Task: Open Card Card0000000055 in Board Board0000000014 in Workspace WS0000000005 in Trello. Add Member Mailaustralia7@gmail.com to Card Card0000000055 in Board Board0000000014 in Workspace WS0000000005 in Trello. Add Orange Label titled Label0000000055 to Card Card0000000055 in Board Board0000000014 in Workspace WS0000000005 in Trello. Add Checklist CL0000000055 to Card Card0000000055 in Board Board0000000014 in Workspace WS0000000005 in Trello. Add Dates with Start Date as Oct 01 2023 and Due Date as Oct 31 2023 to Card Card0000000055 in Board Board0000000014 in Workspace WS0000000005 in Trello
Action: Mouse moved to (76, 474)
Screenshot: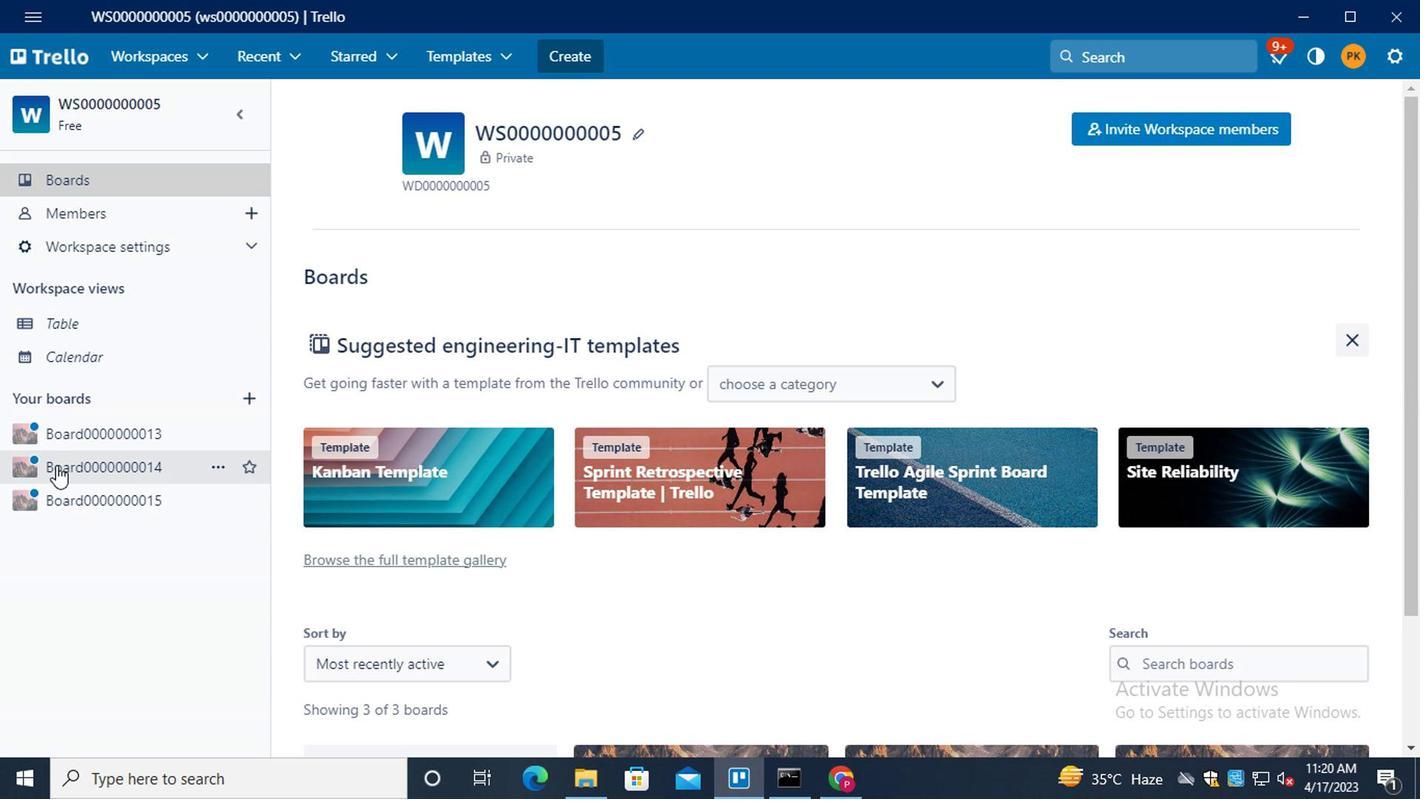 
Action: Mouse pressed left at (76, 474)
Screenshot: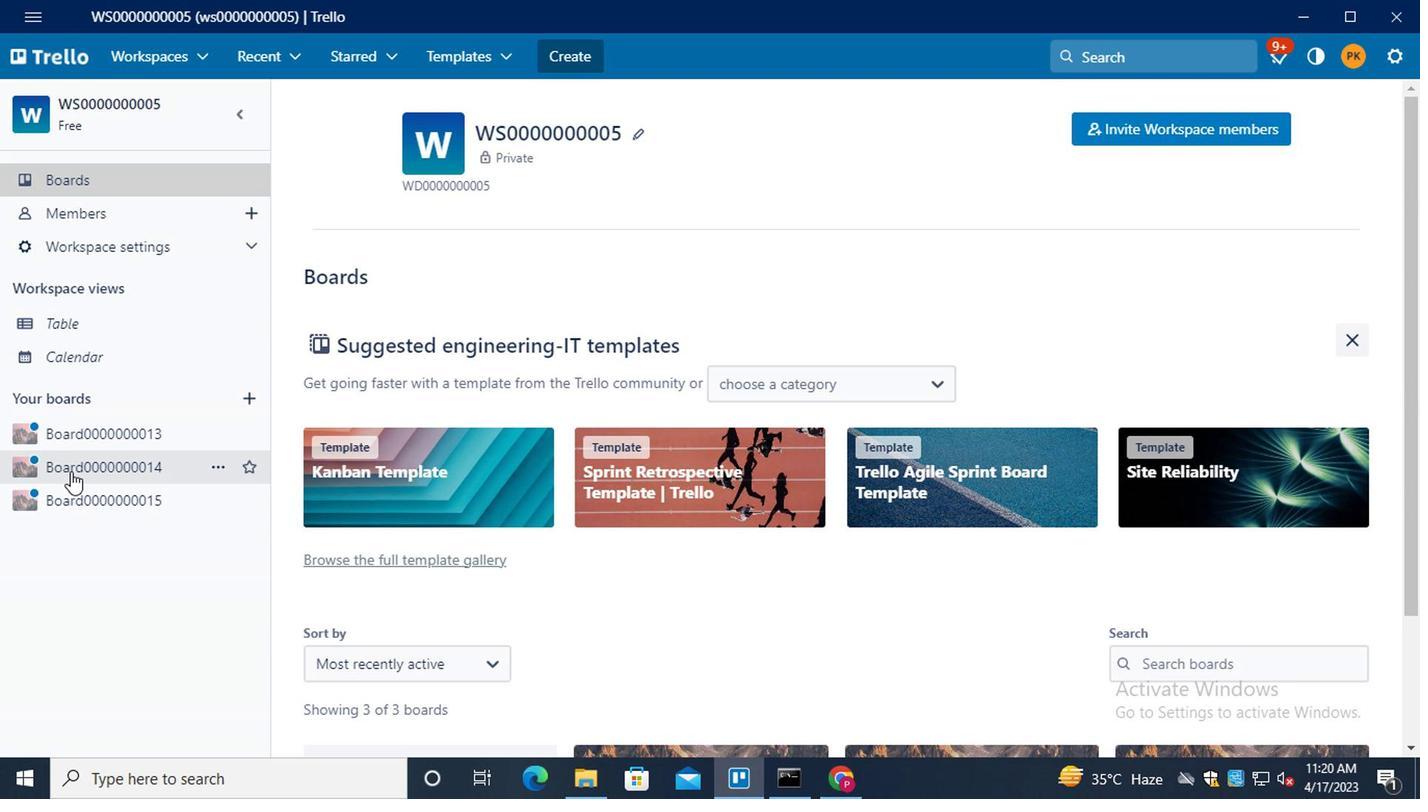 
Action: Mouse moved to (366, 511)
Screenshot: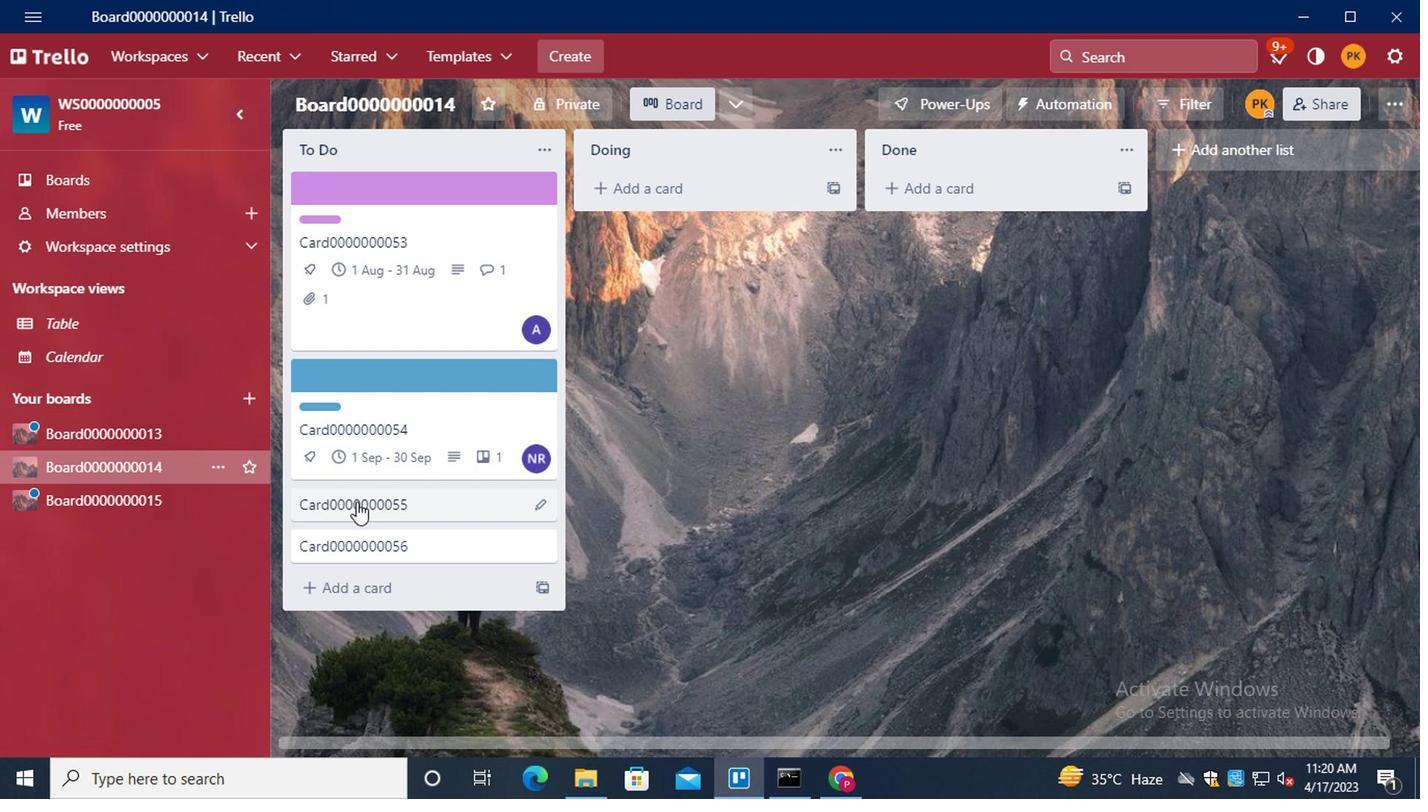 
Action: Mouse pressed left at (366, 511)
Screenshot: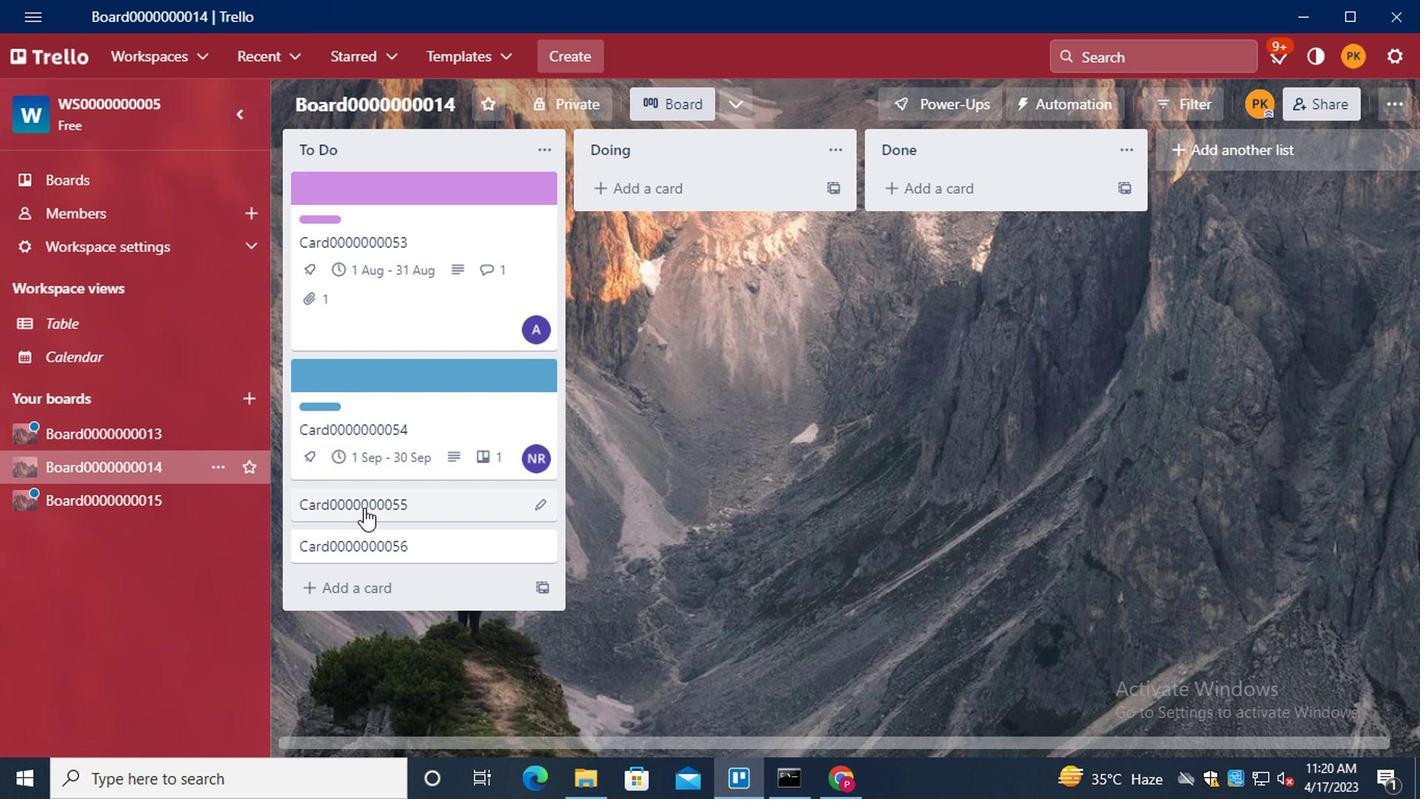 
Action: Mouse moved to (987, 201)
Screenshot: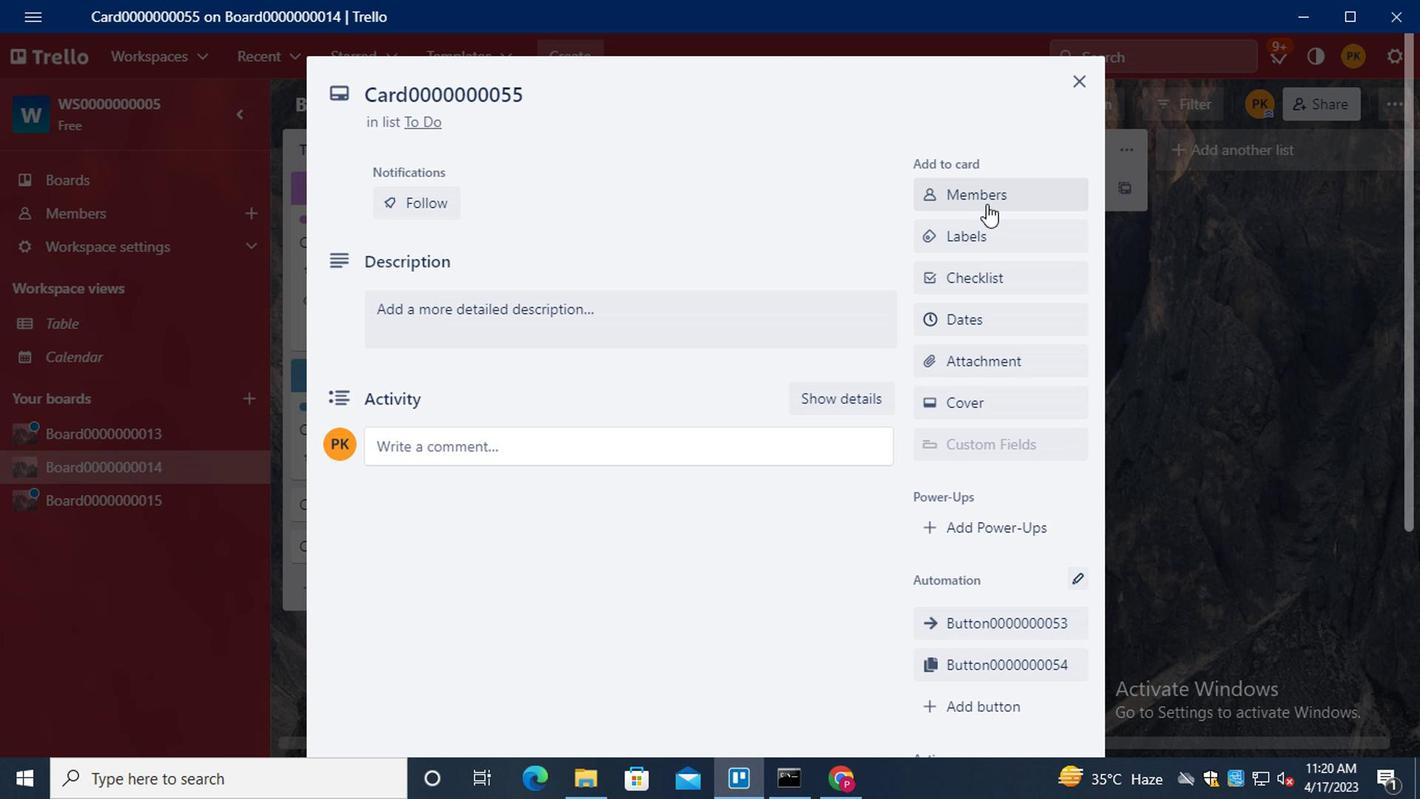 
Action: Mouse pressed left at (987, 201)
Screenshot: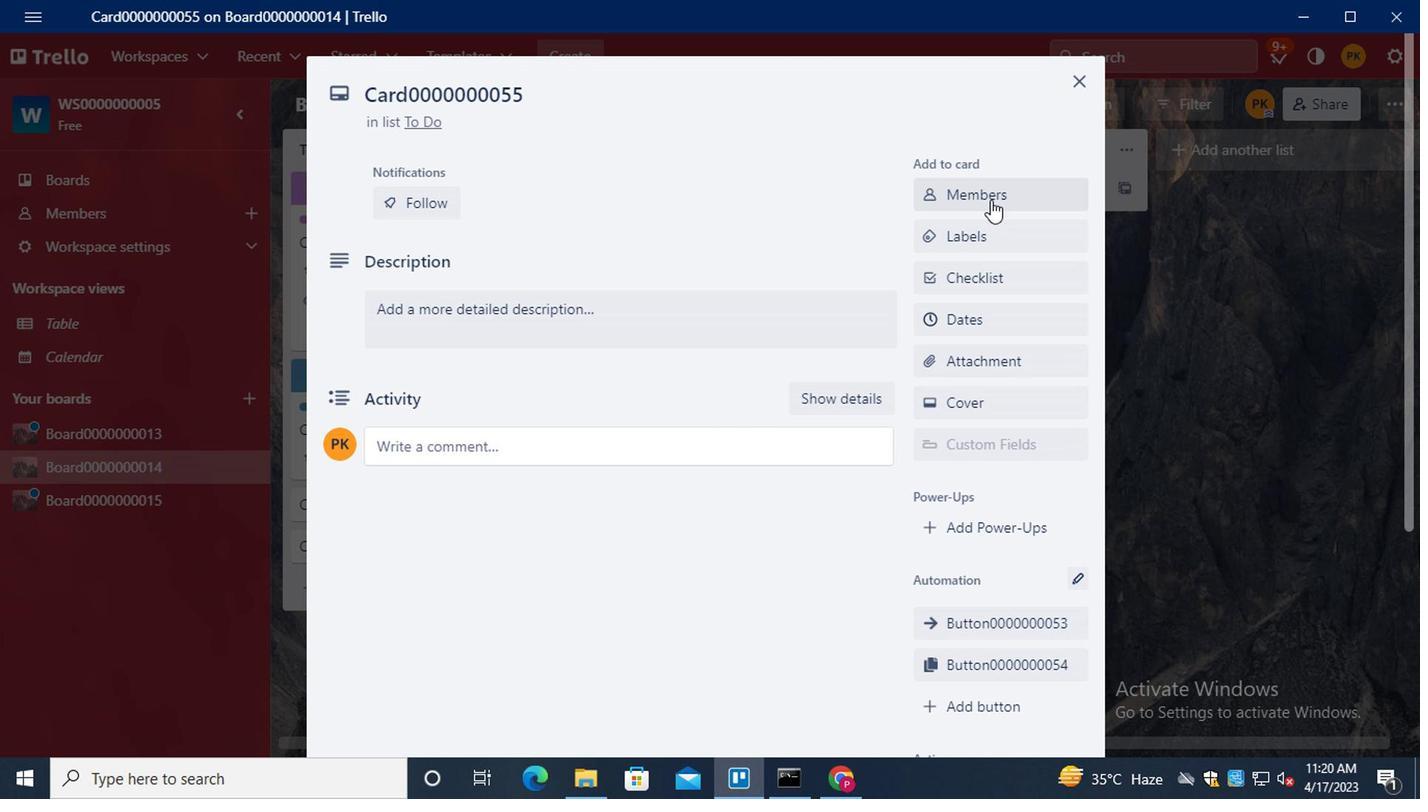 
Action: Mouse moved to (983, 202)
Screenshot: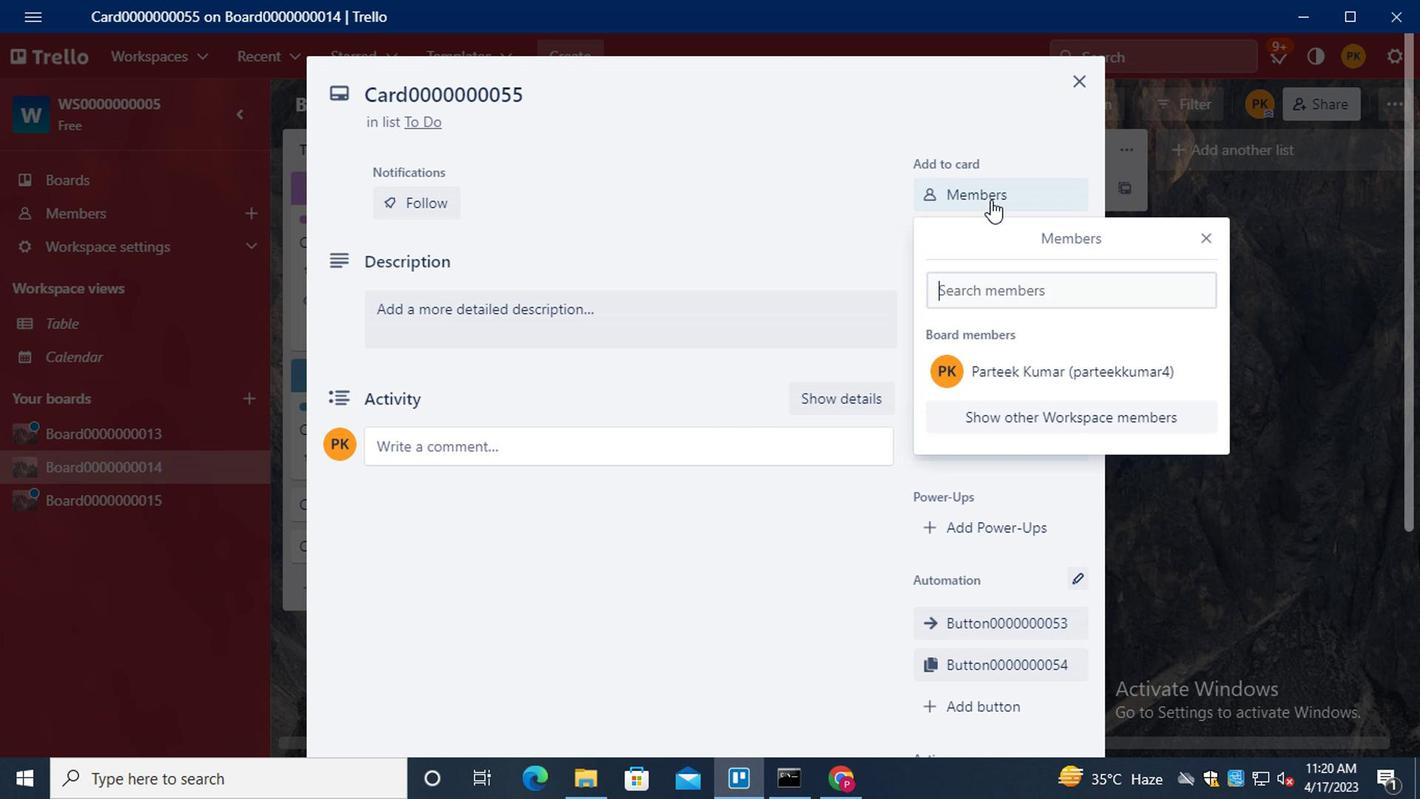 
Action: Key pressed <Key.shift>MAILAUSTRALIA7<Key.shift>@GMAIL.COM
Screenshot: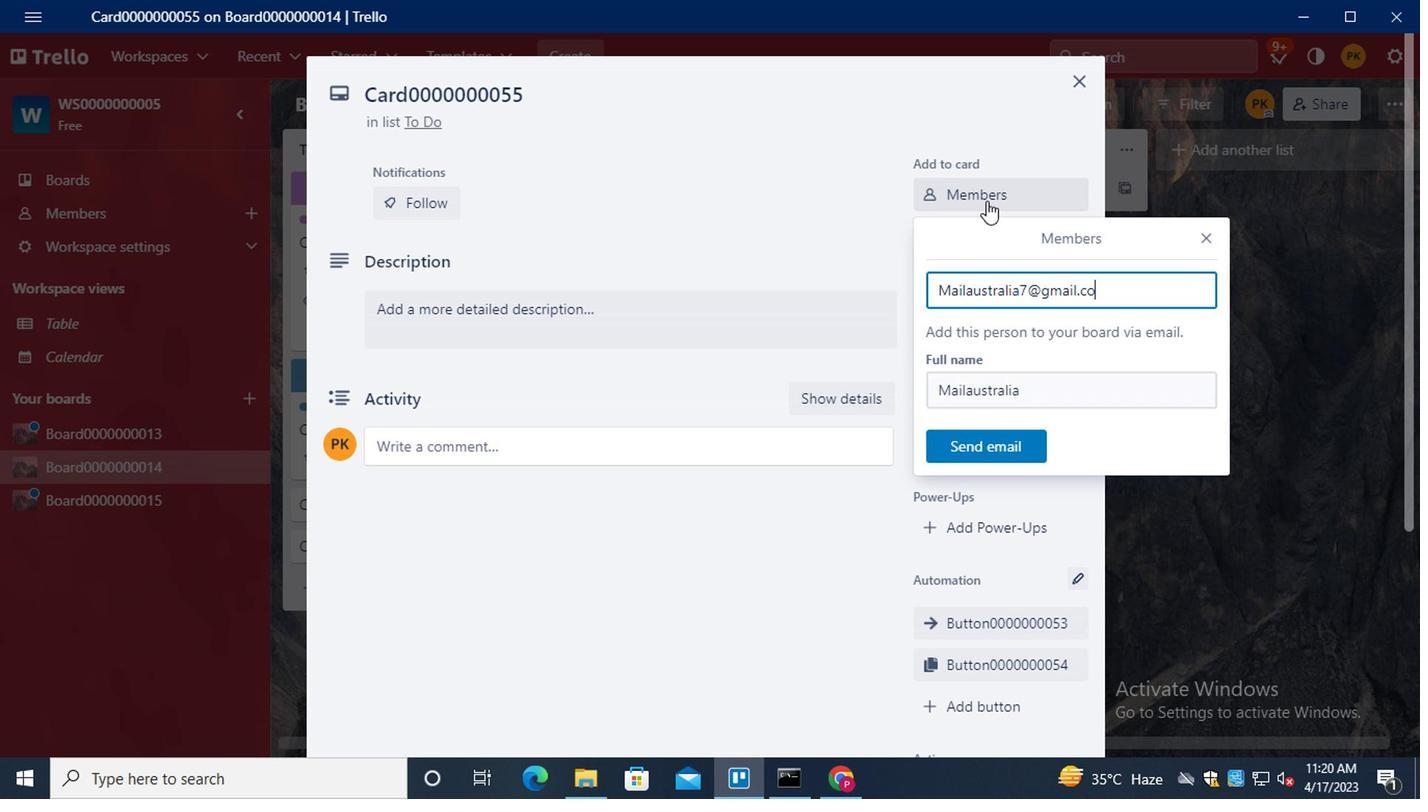 
Action: Mouse moved to (991, 454)
Screenshot: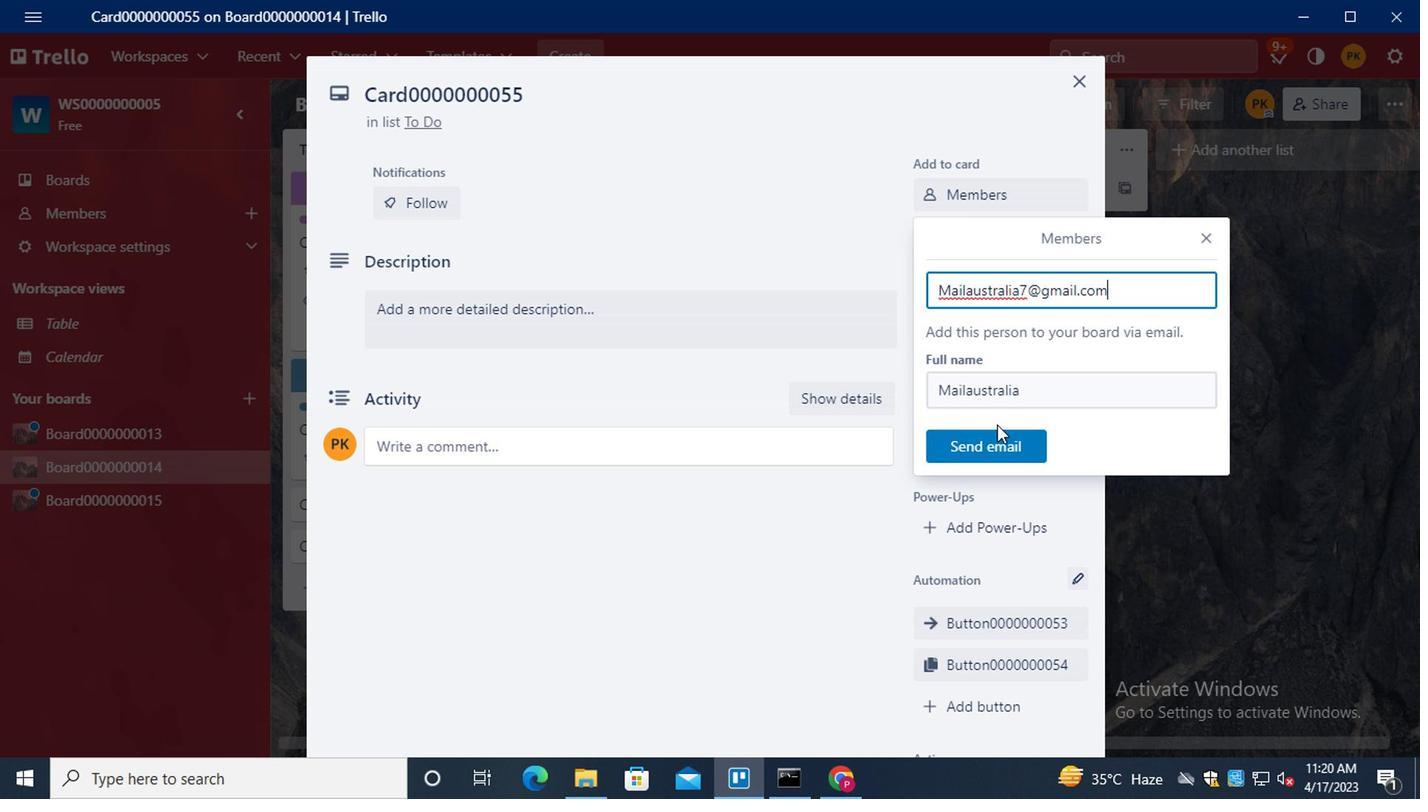 
Action: Mouse pressed left at (991, 454)
Screenshot: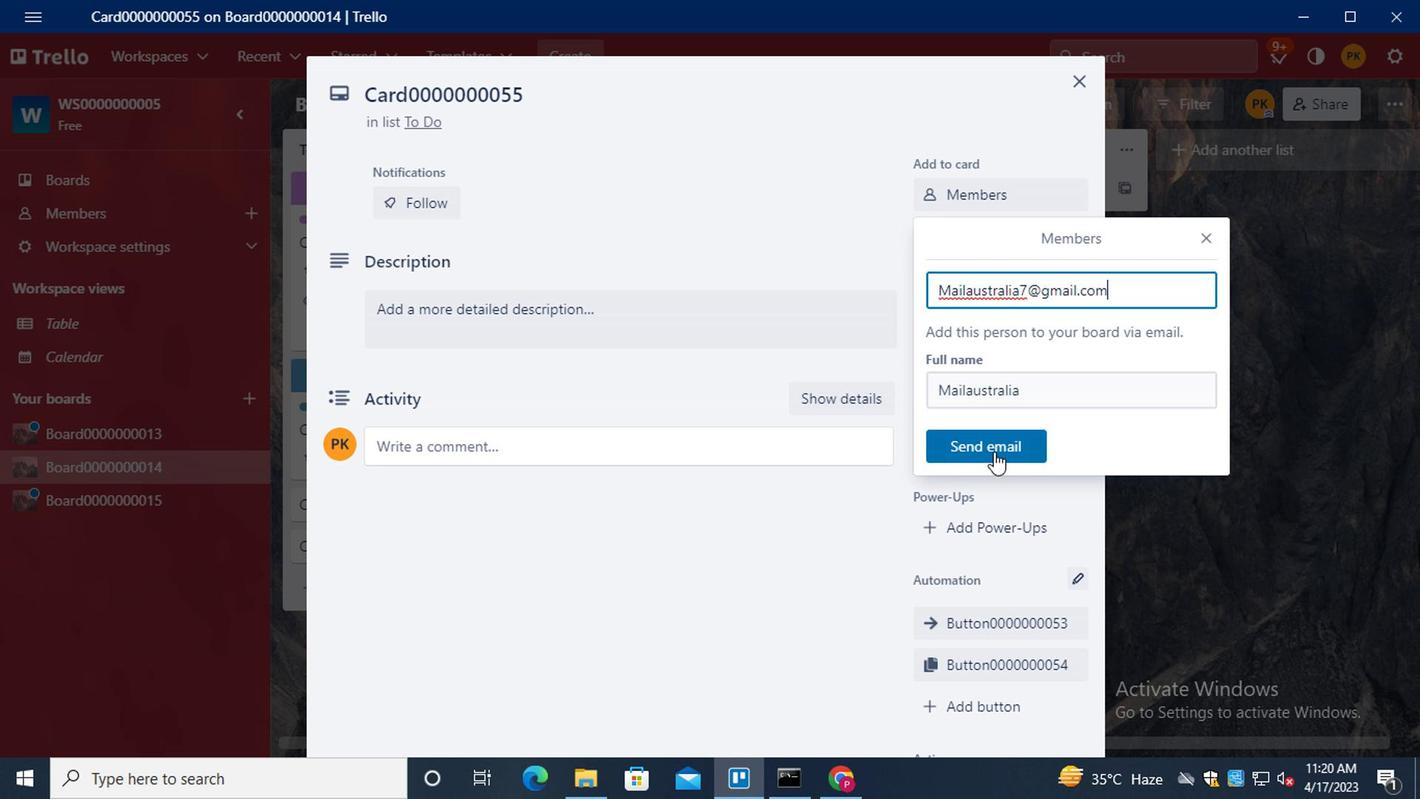 
Action: Mouse moved to (1012, 248)
Screenshot: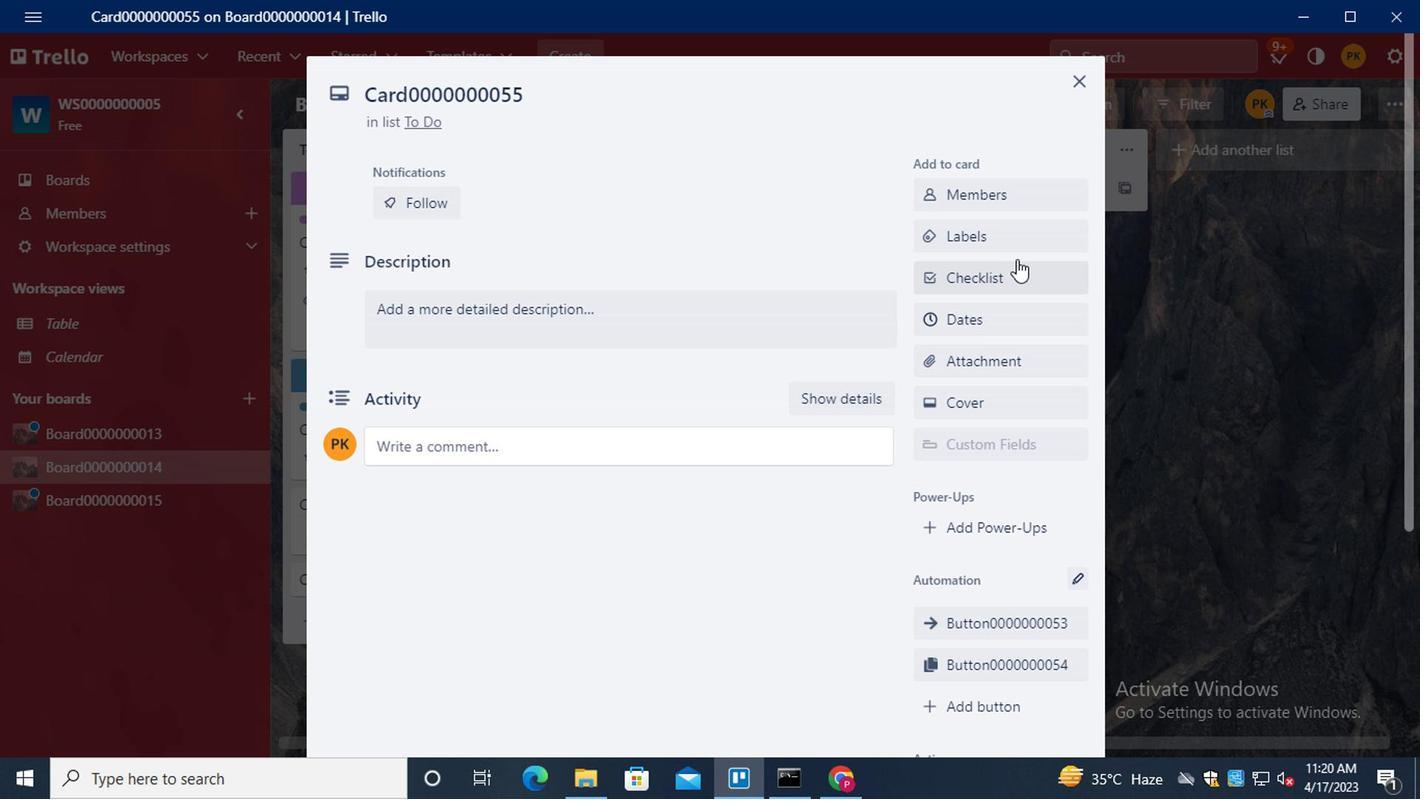 
Action: Mouse pressed left at (1012, 248)
Screenshot: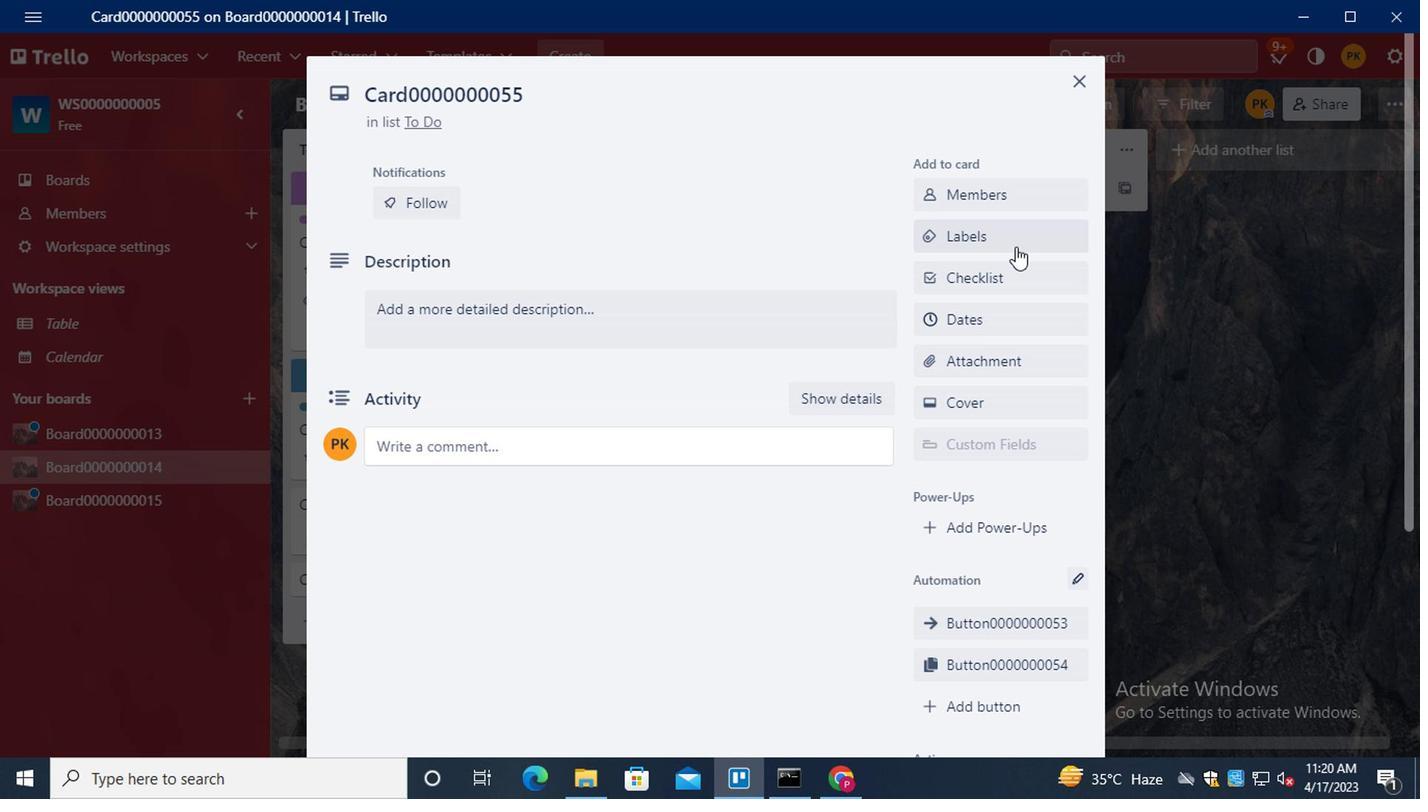 
Action: Mouse moved to (1062, 537)
Screenshot: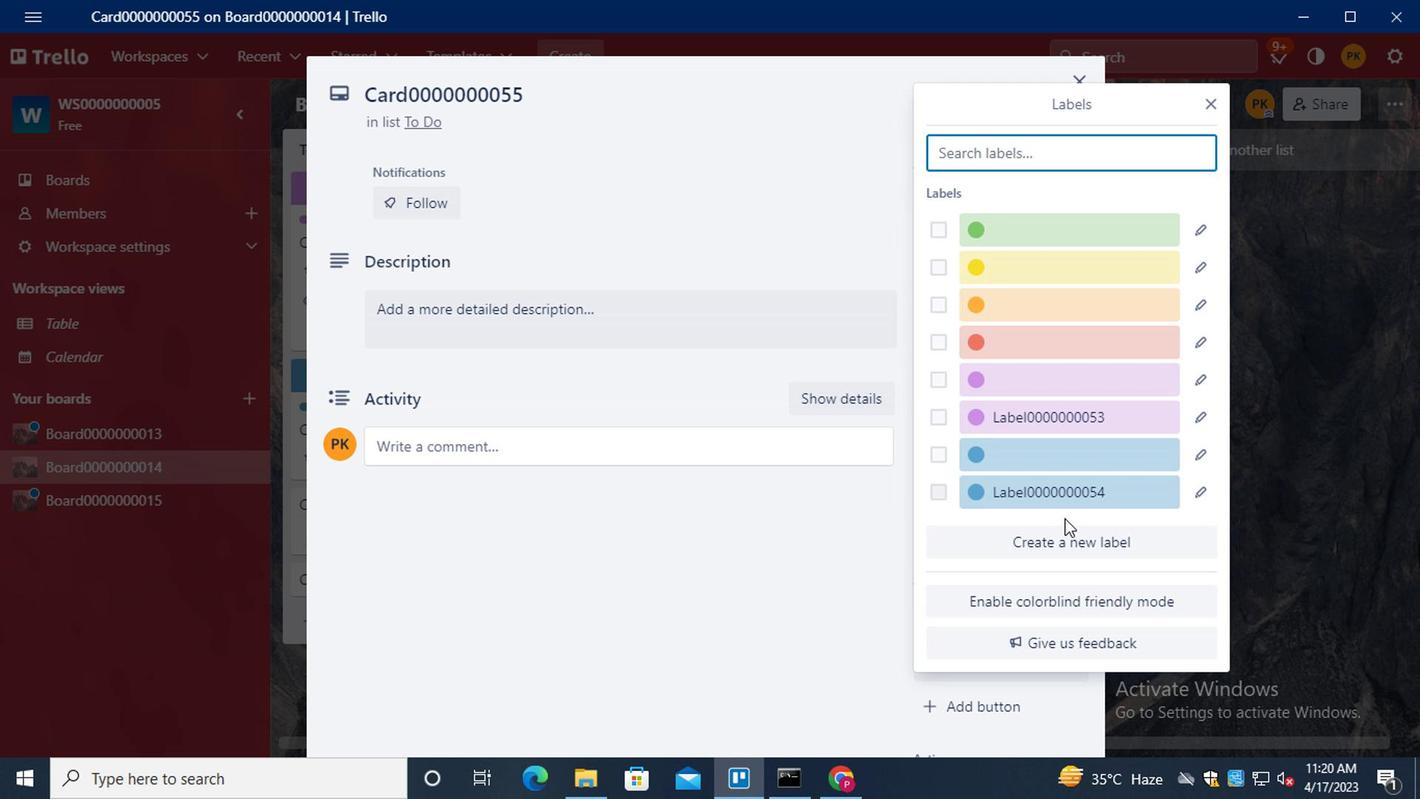
Action: Mouse pressed left at (1062, 537)
Screenshot: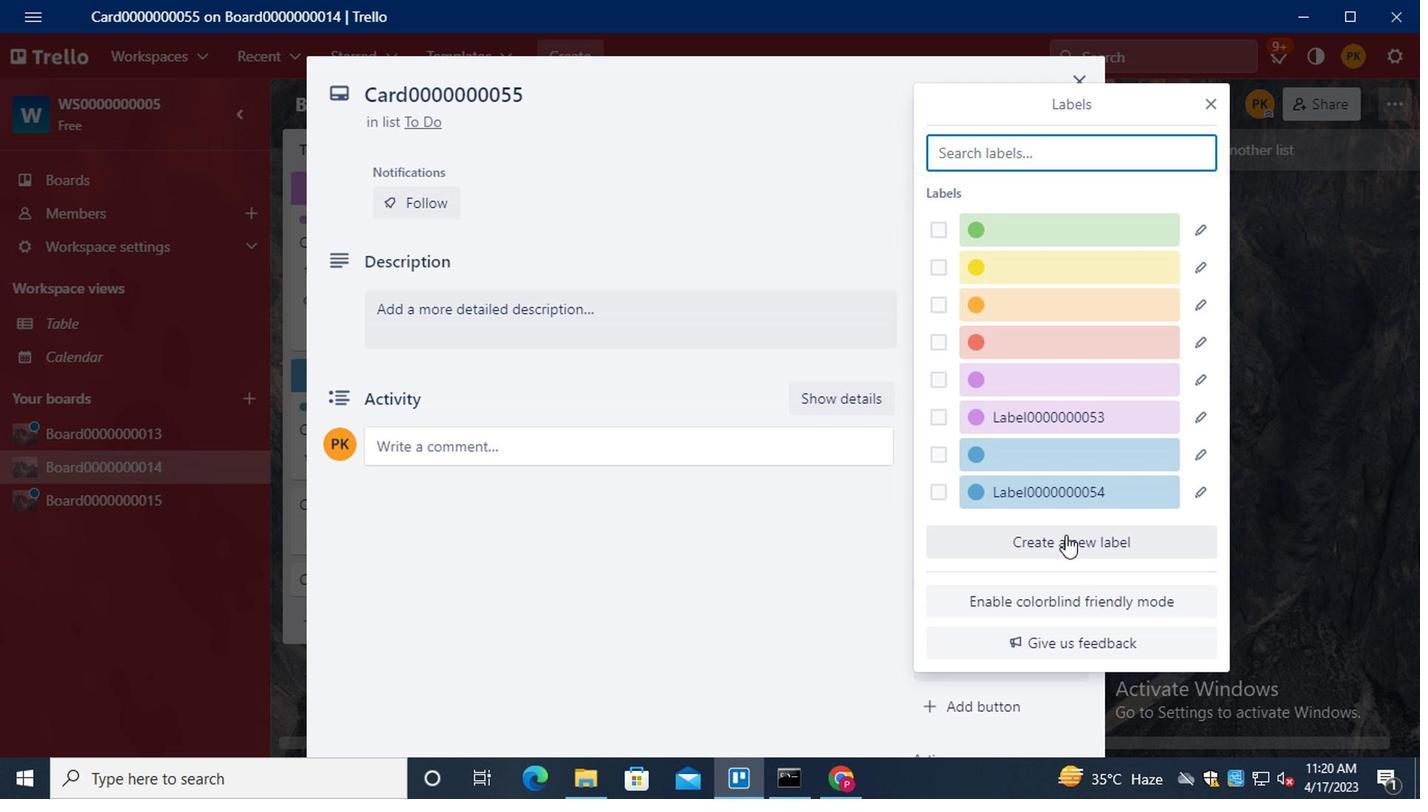
Action: Mouse moved to (1057, 509)
Screenshot: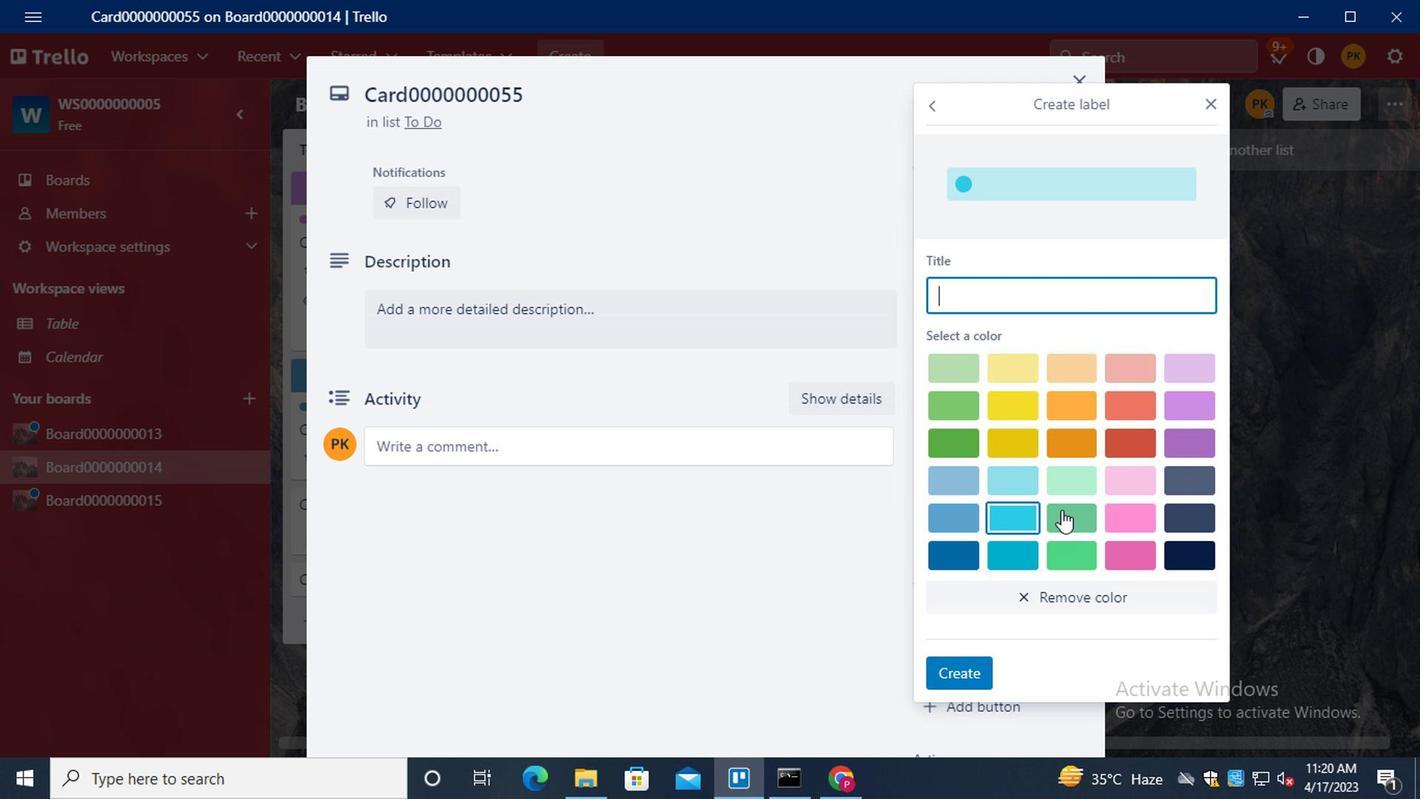 
Action: Key pressed <Key.shift>LABEL0000000055
Screenshot: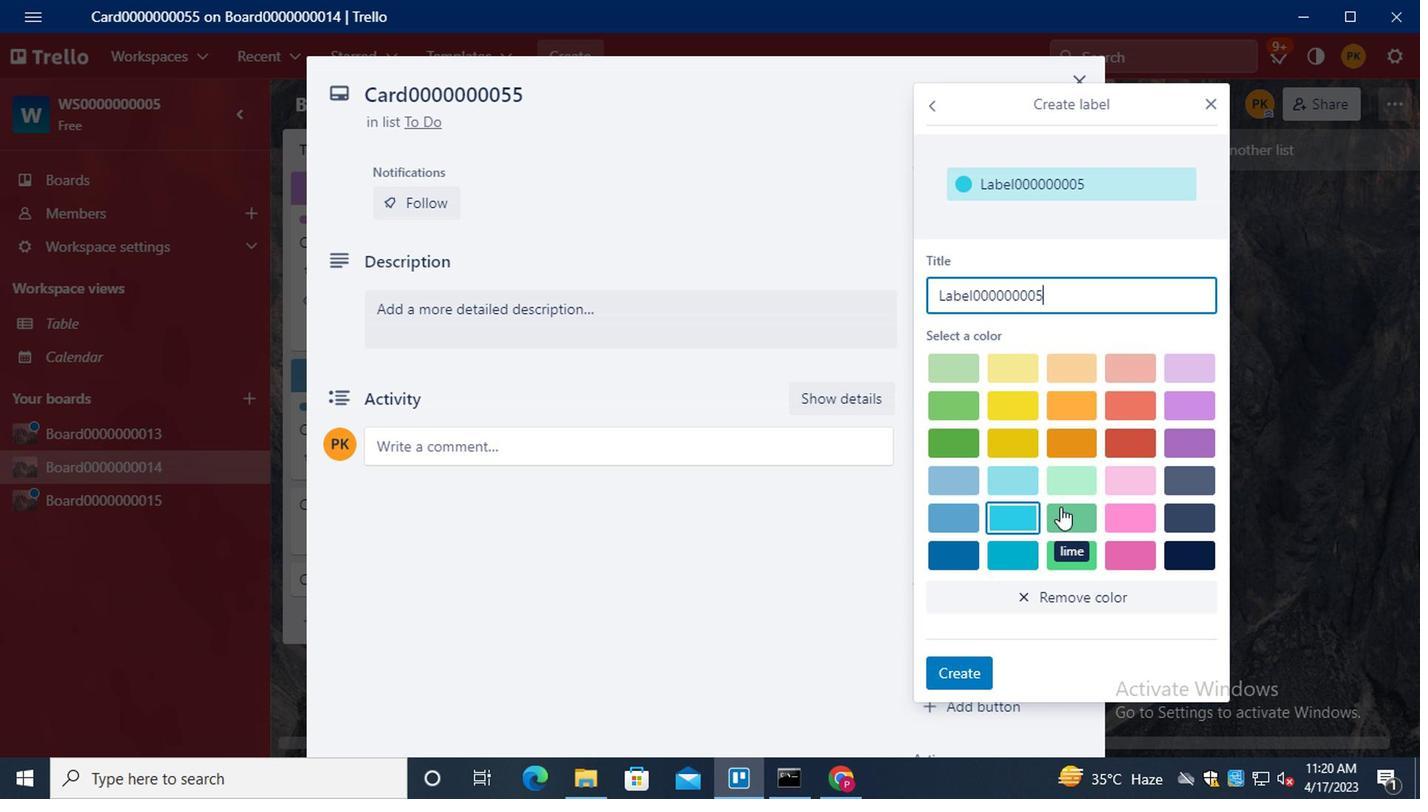 
Action: Mouse moved to (1063, 413)
Screenshot: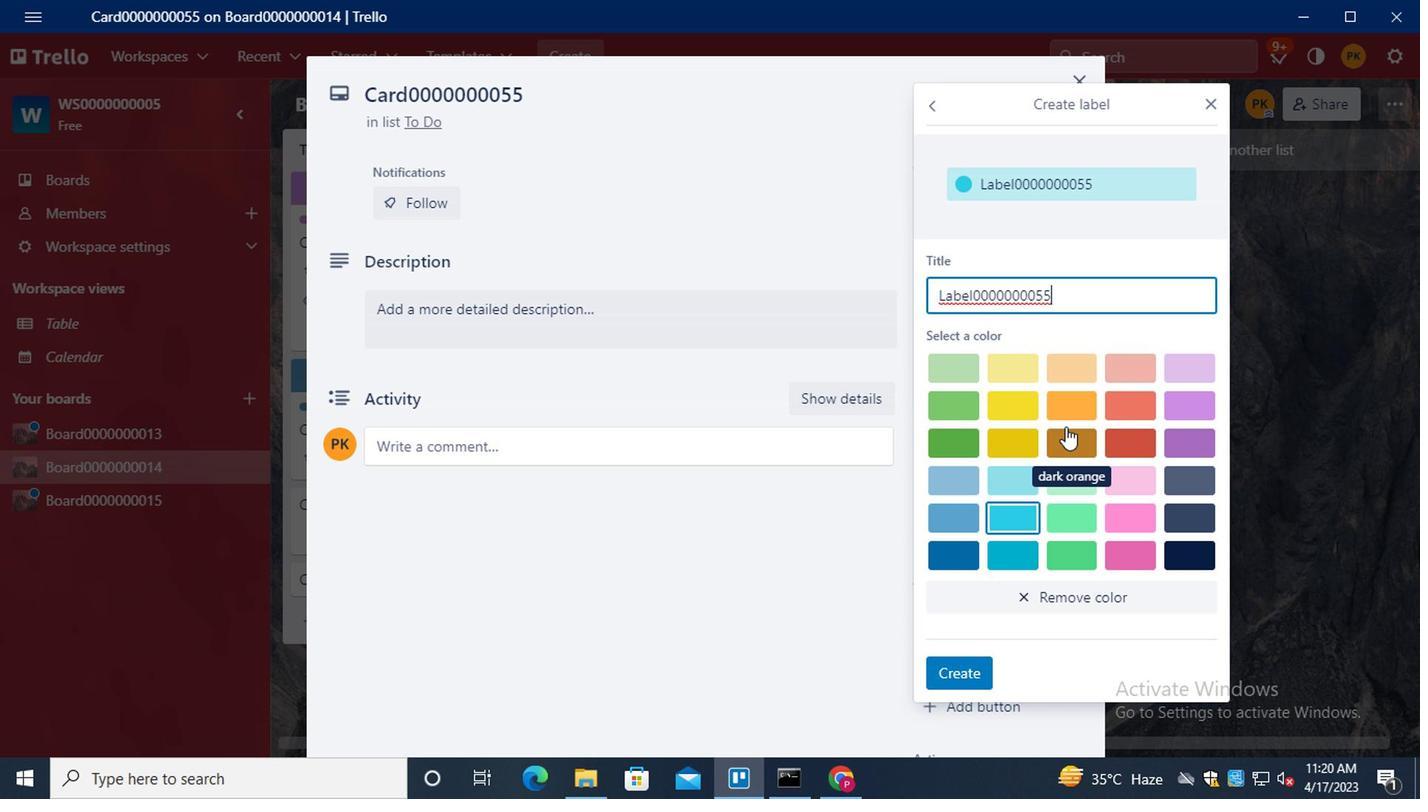
Action: Mouse pressed left at (1063, 413)
Screenshot: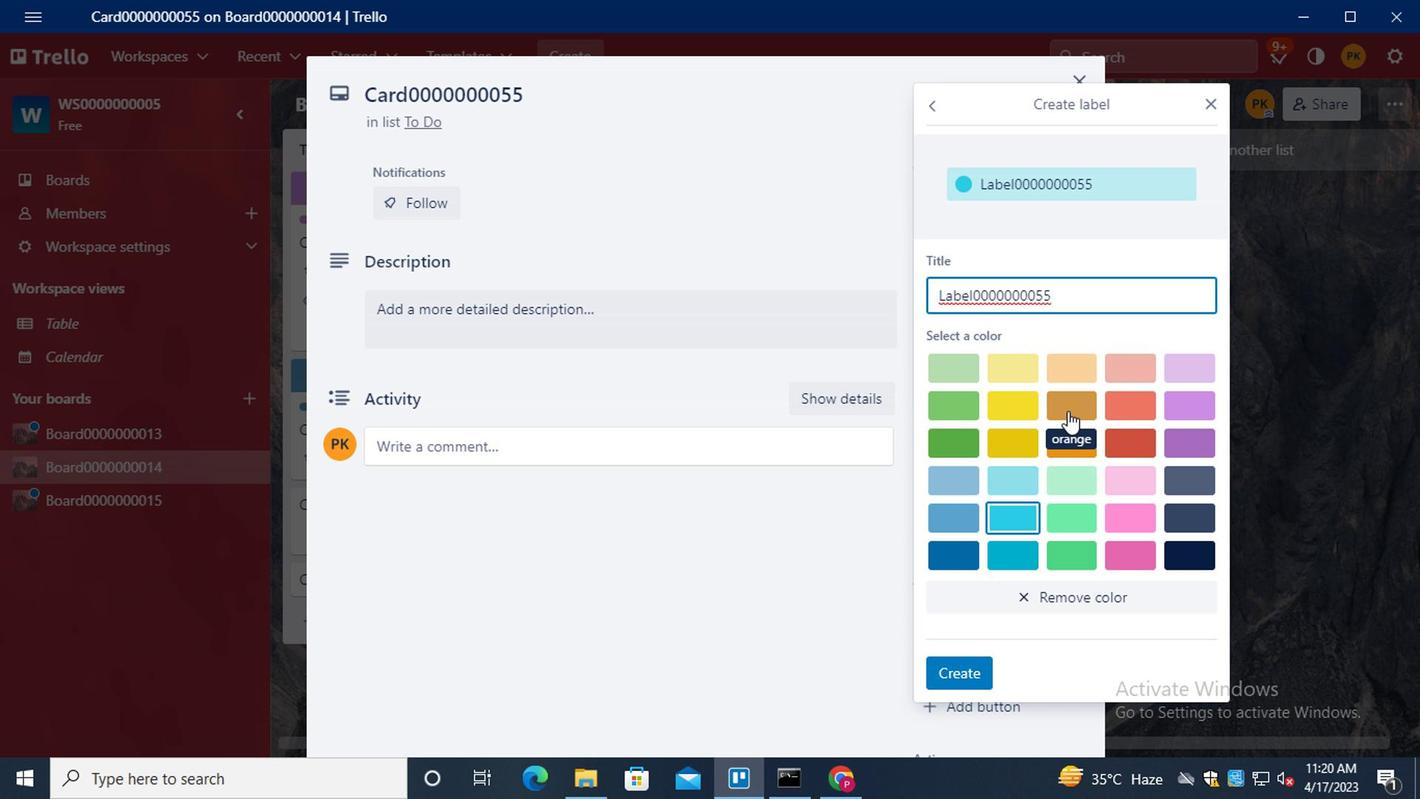 
Action: Mouse moved to (975, 685)
Screenshot: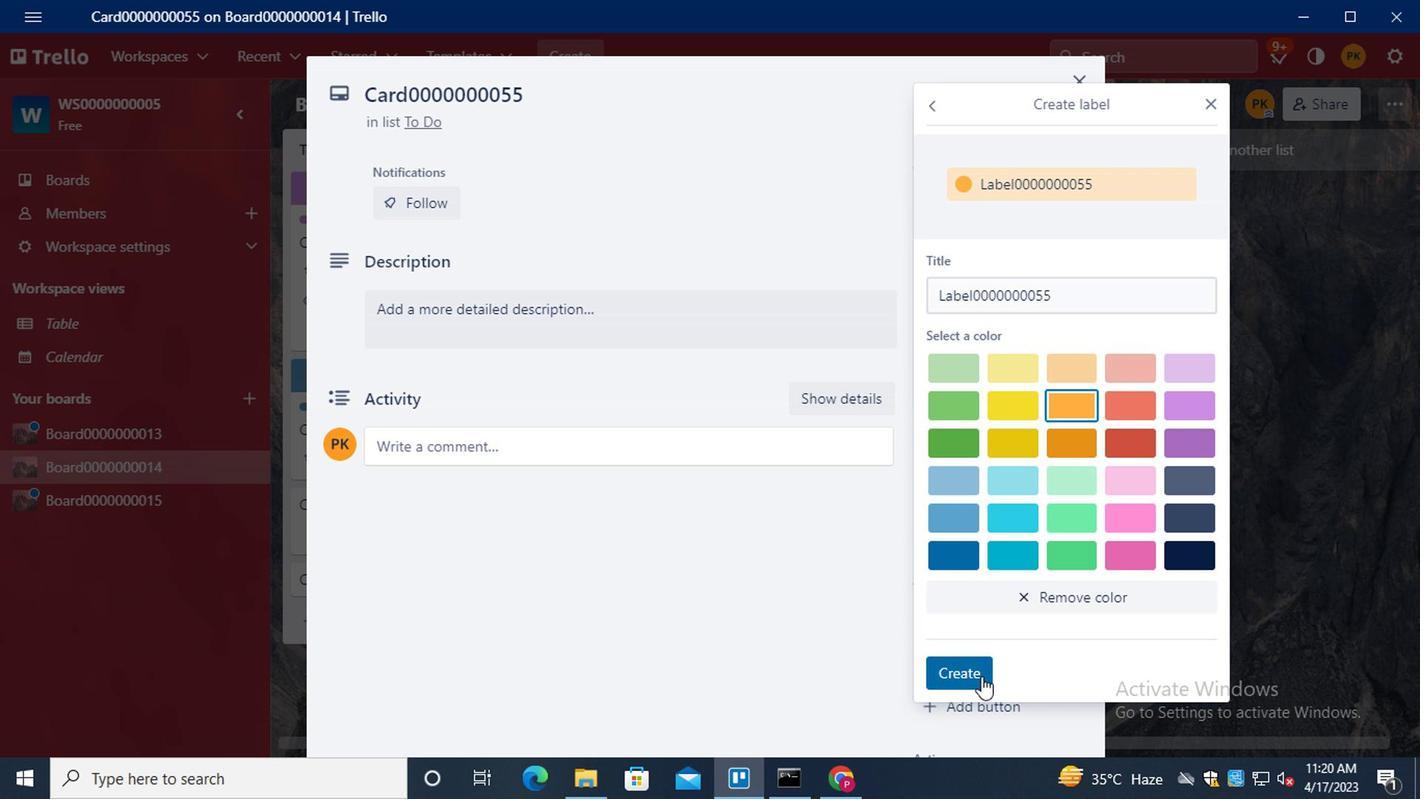 
Action: Mouse pressed left at (975, 685)
Screenshot: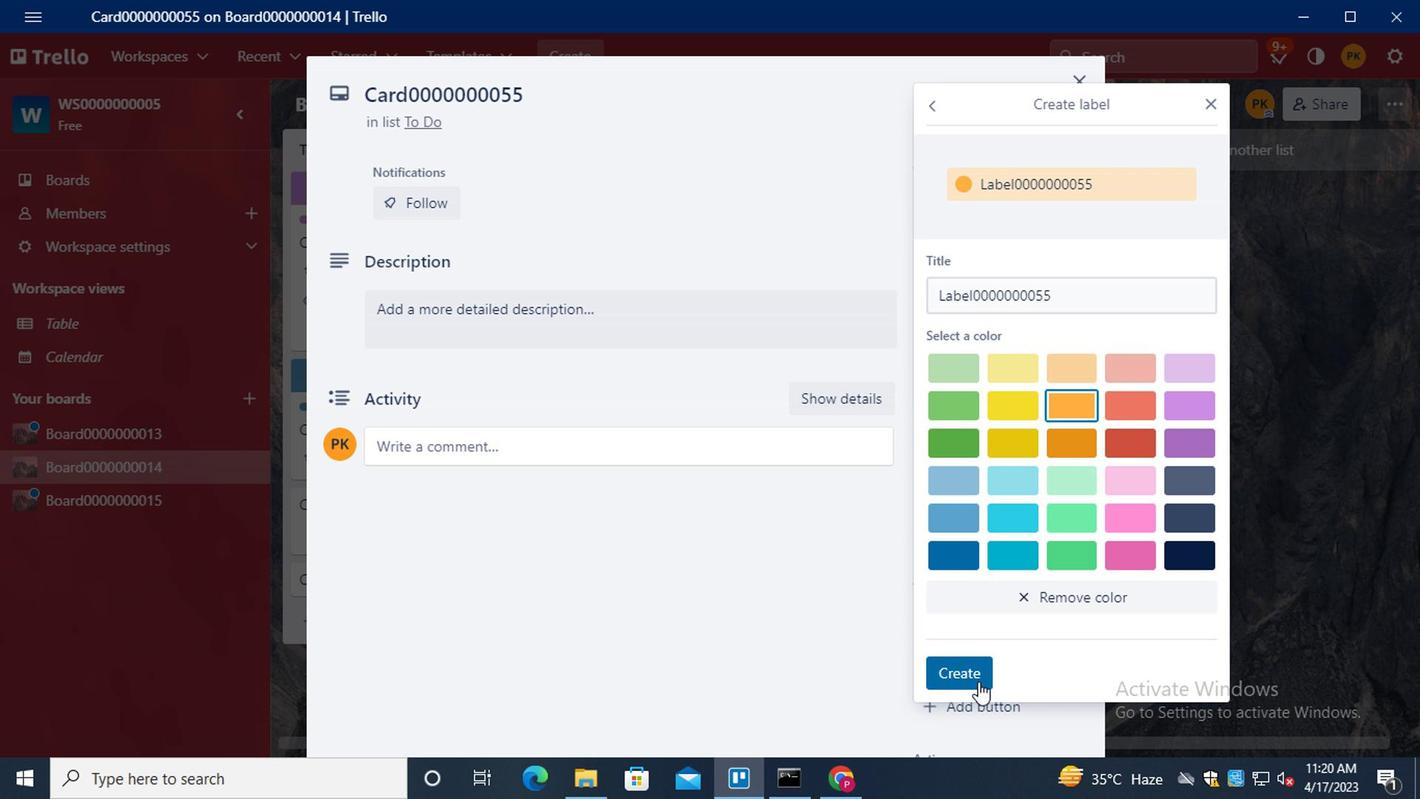 
Action: Mouse moved to (1204, 103)
Screenshot: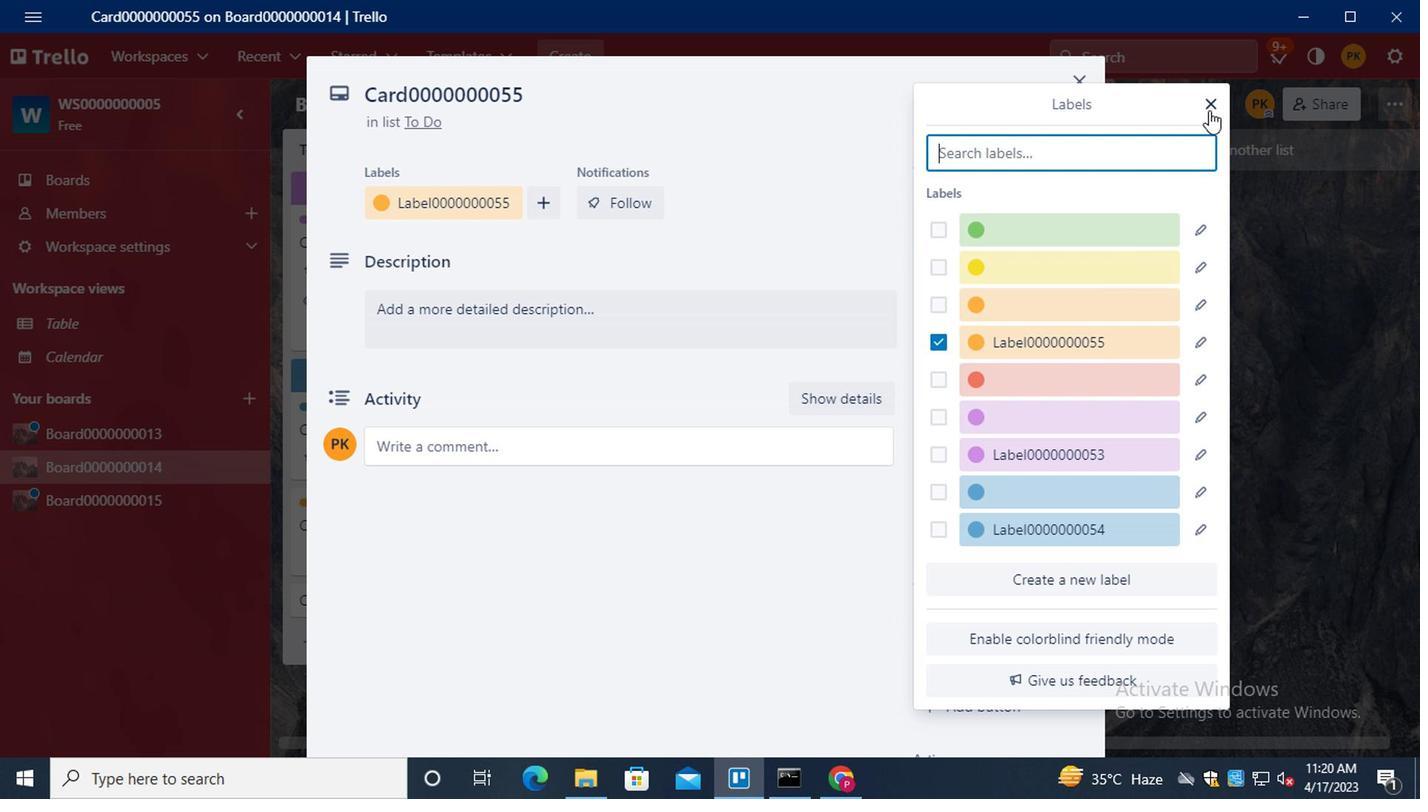 
Action: Mouse pressed left at (1204, 103)
Screenshot: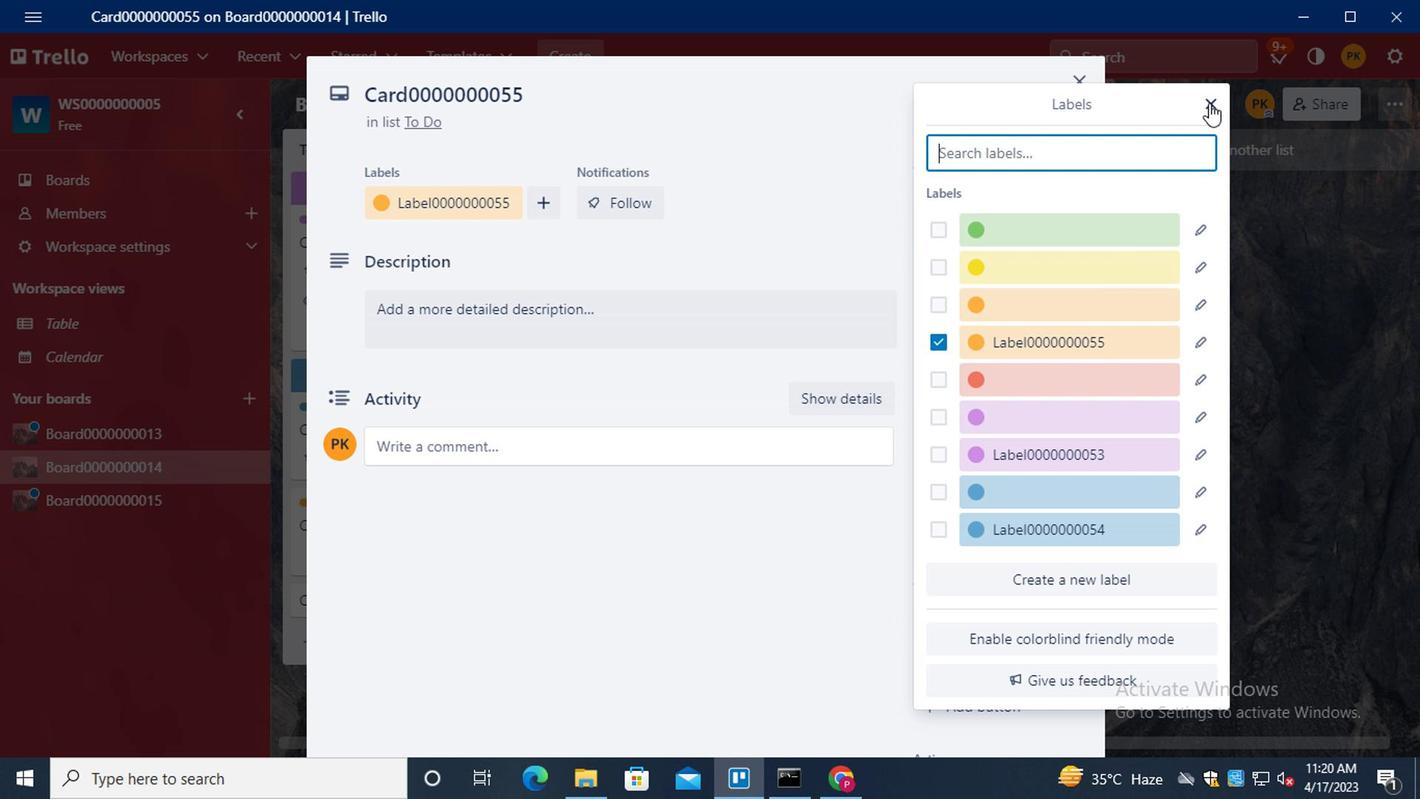 
Action: Mouse moved to (998, 281)
Screenshot: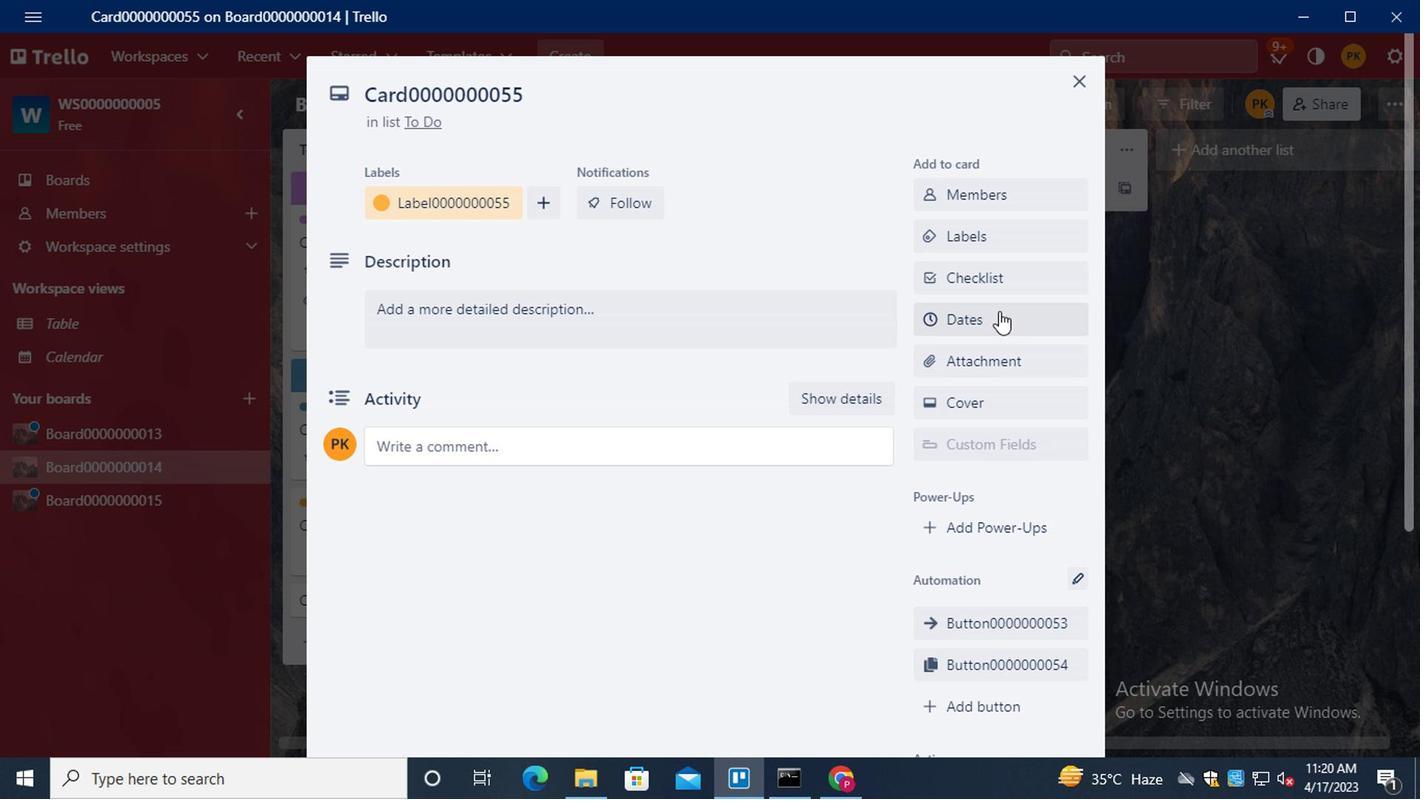 
Action: Mouse pressed left at (998, 281)
Screenshot: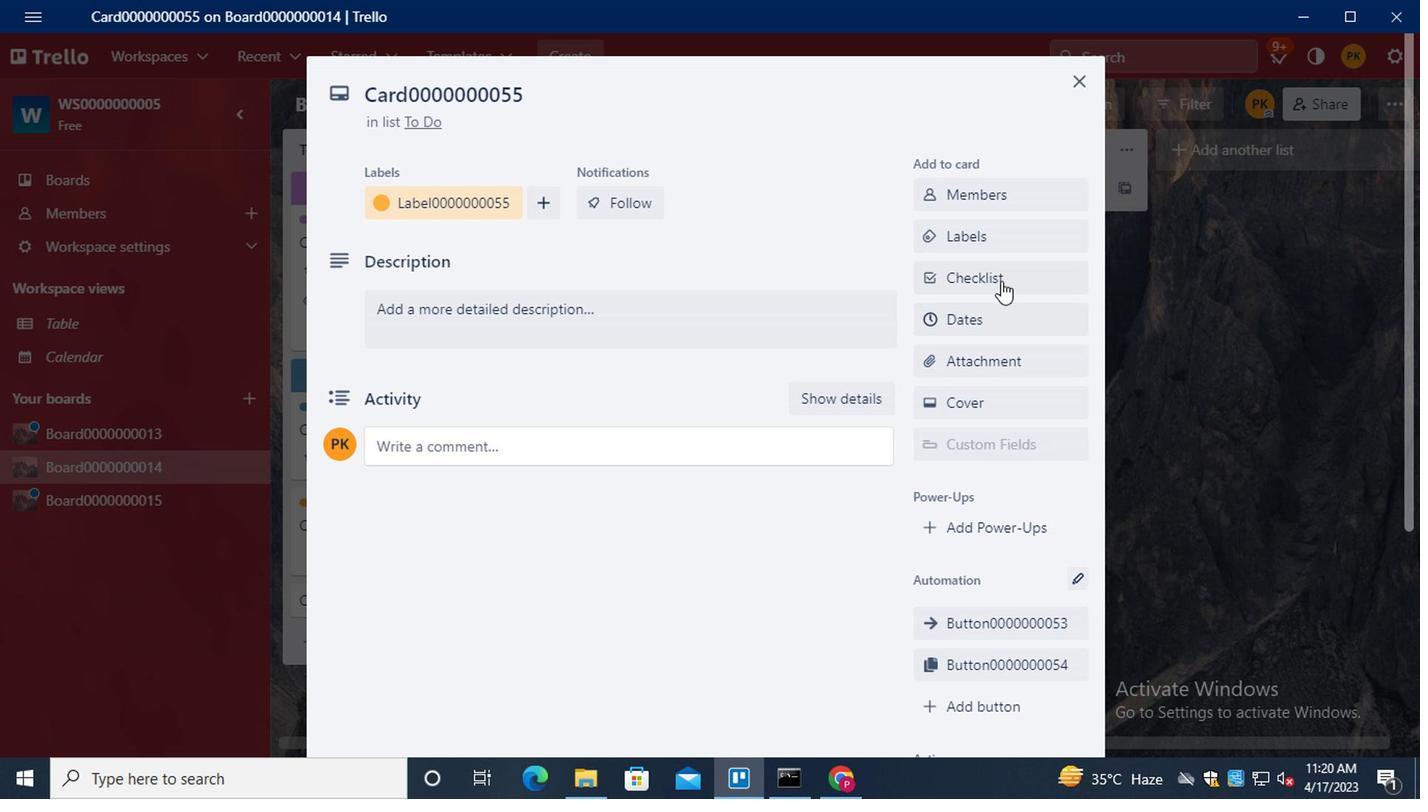 
Action: Key pressed <Key.shift>CL0000000055
Screenshot: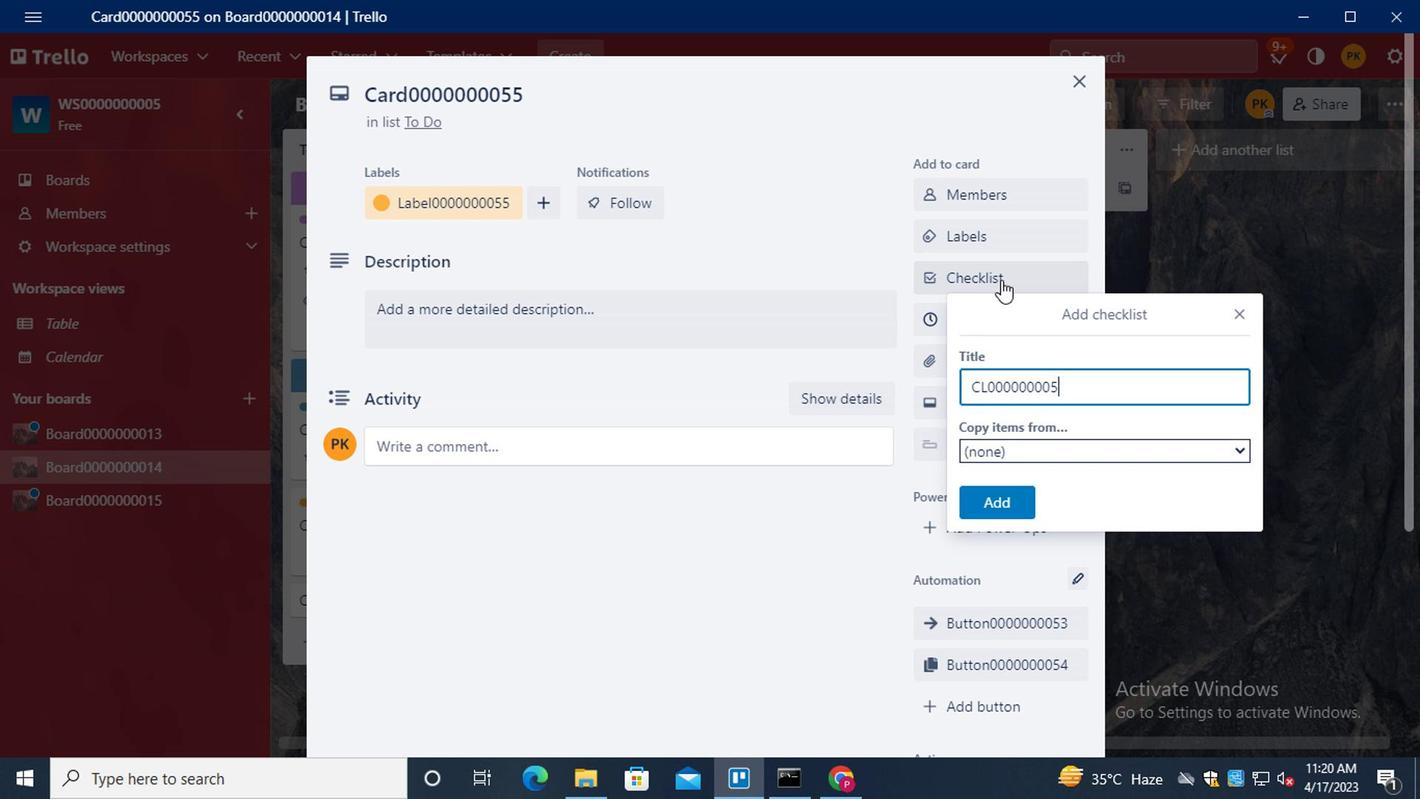 
Action: Mouse moved to (987, 497)
Screenshot: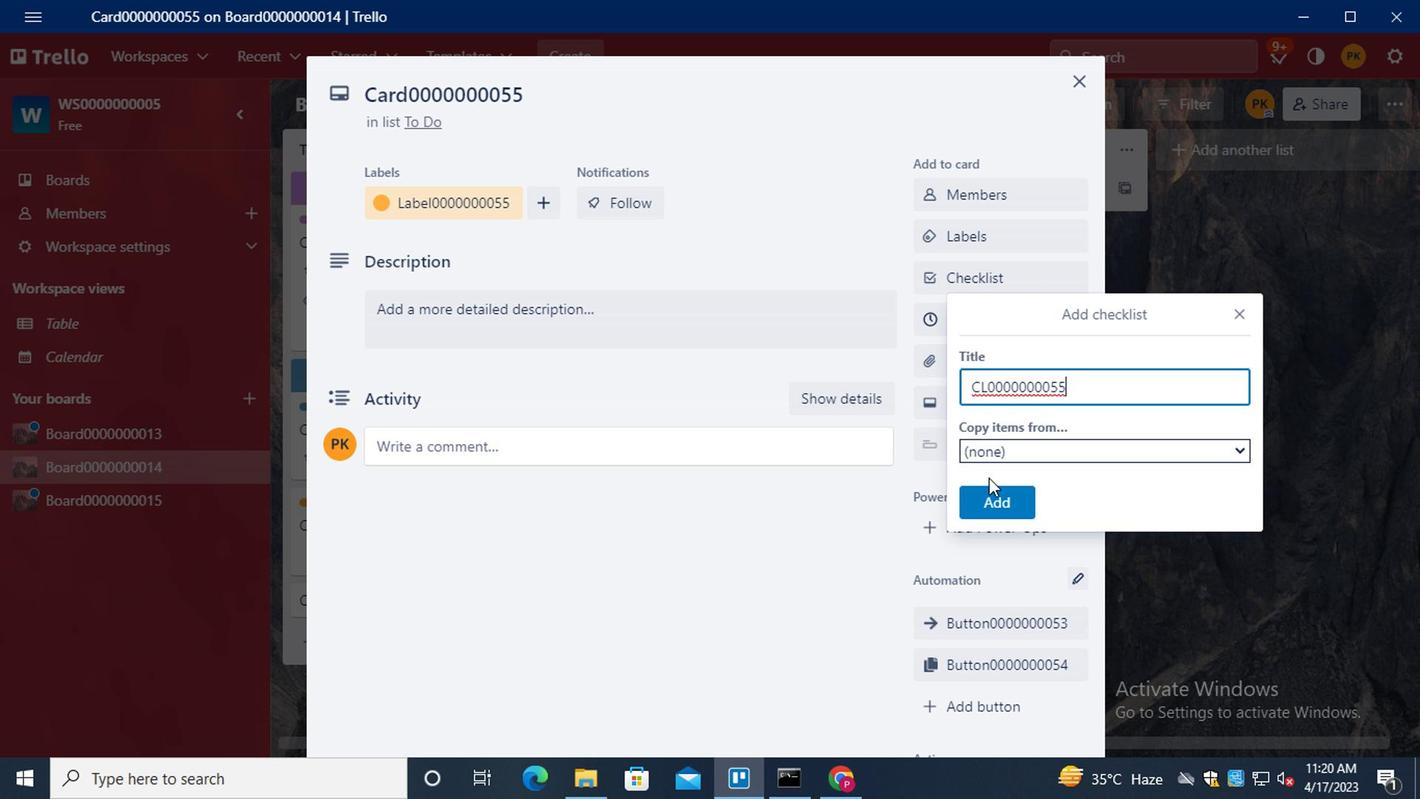 
Action: Mouse pressed left at (987, 497)
Screenshot: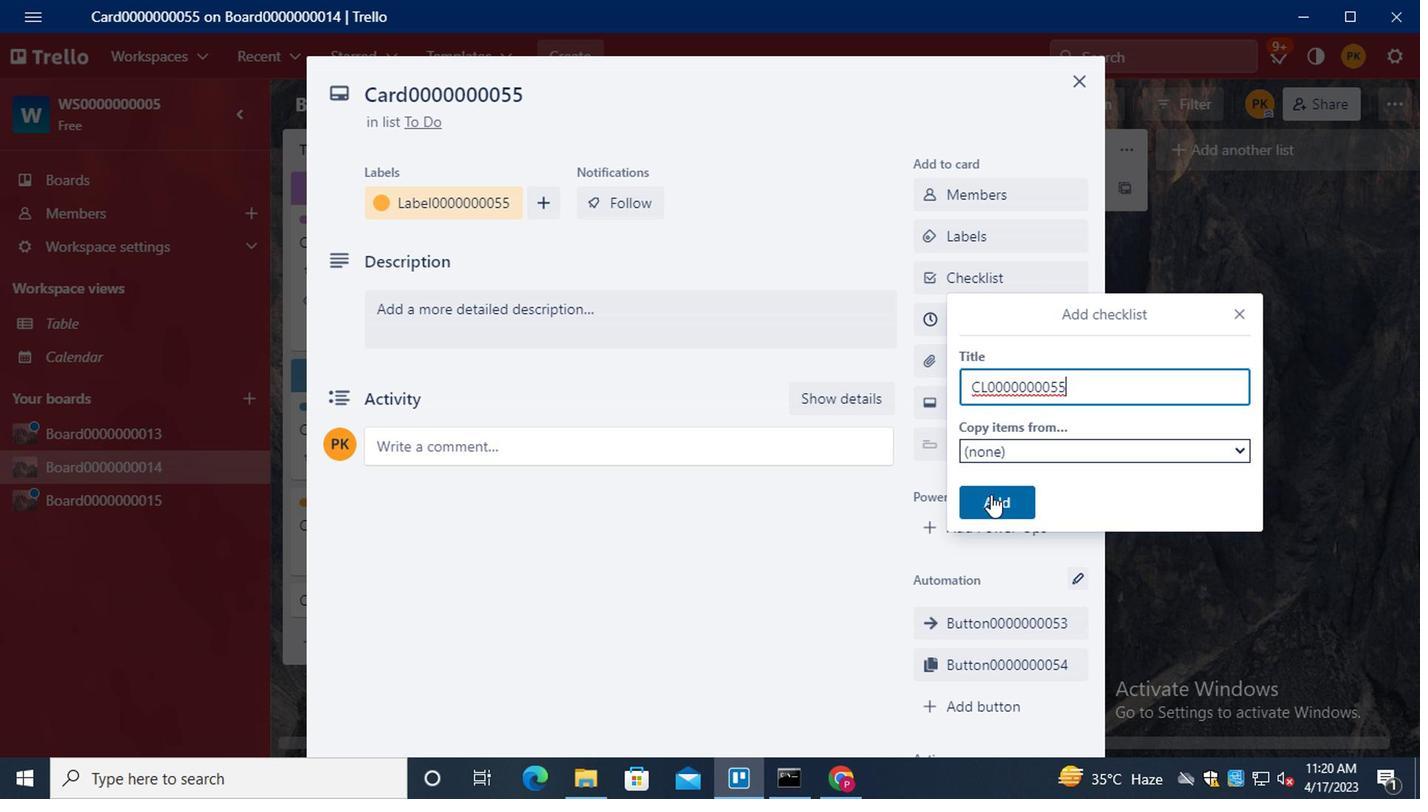 
Action: Mouse moved to (983, 321)
Screenshot: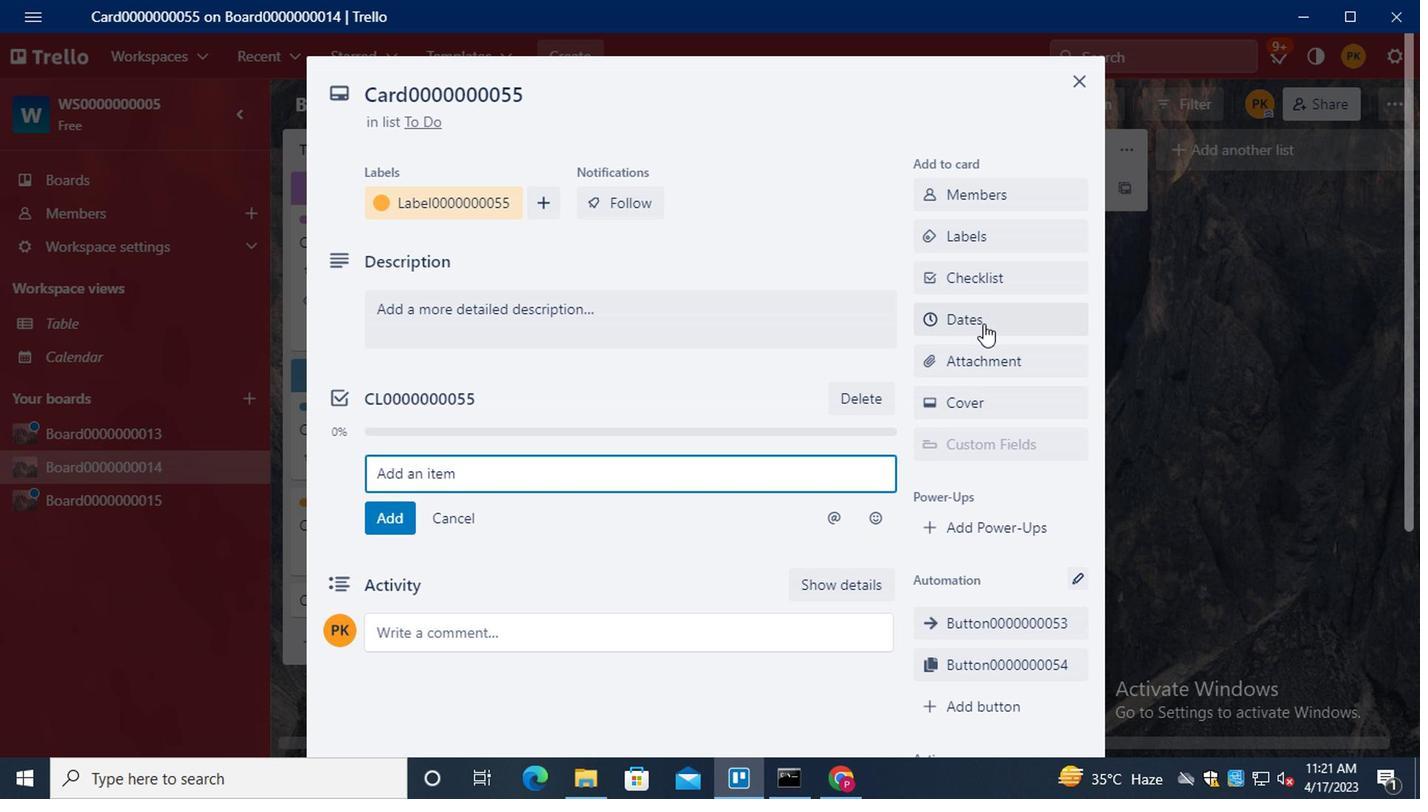 
Action: Mouse pressed left at (983, 321)
Screenshot: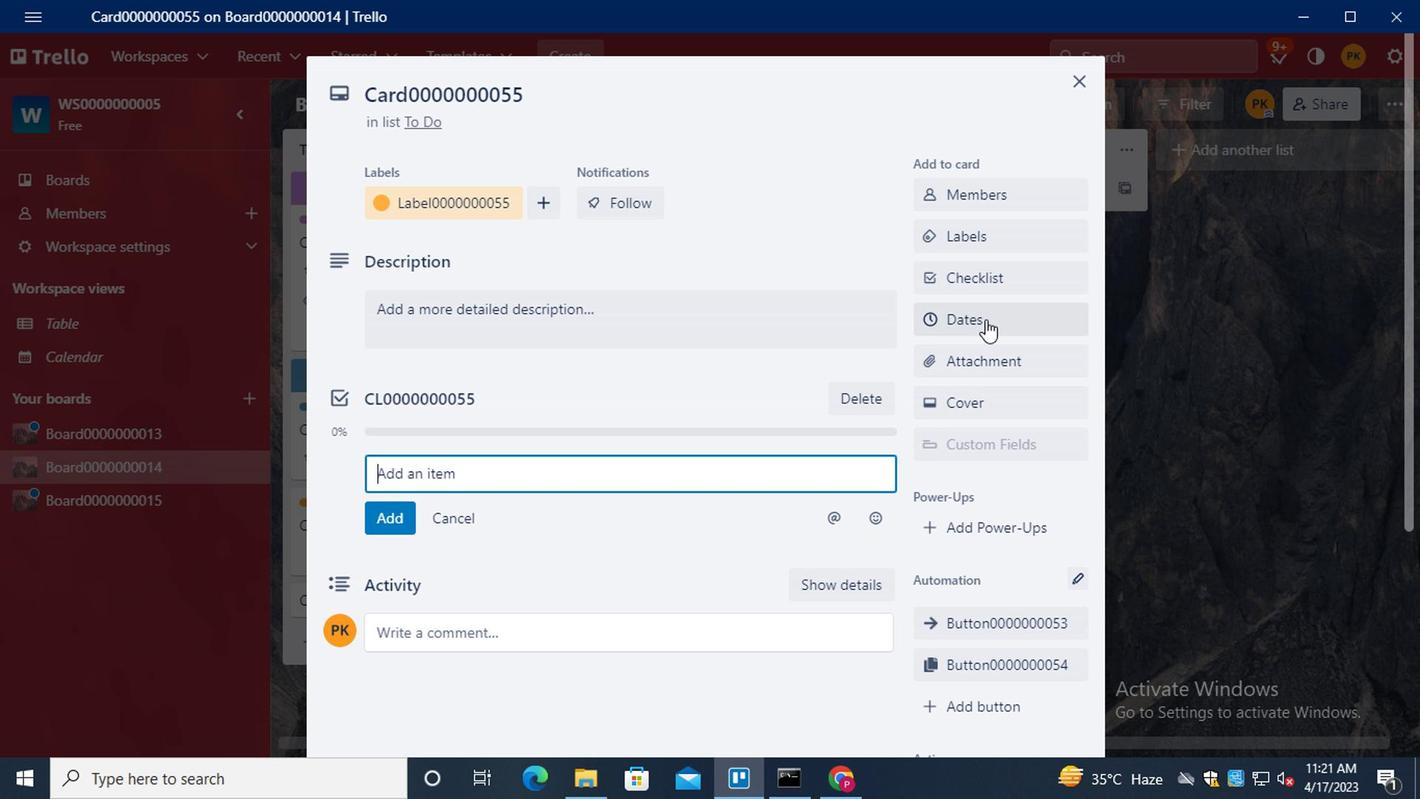
Action: Mouse moved to (933, 474)
Screenshot: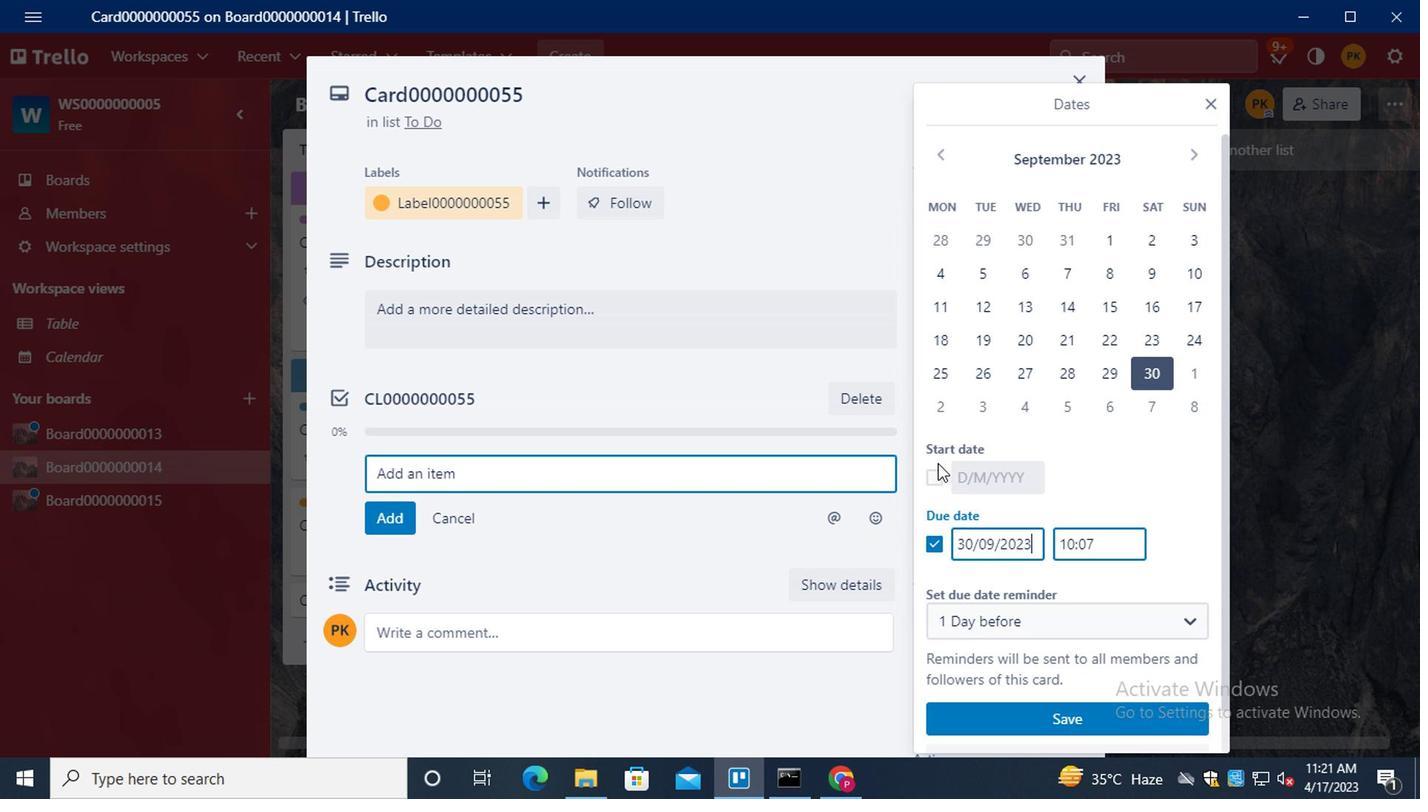 
Action: Mouse pressed left at (933, 474)
Screenshot: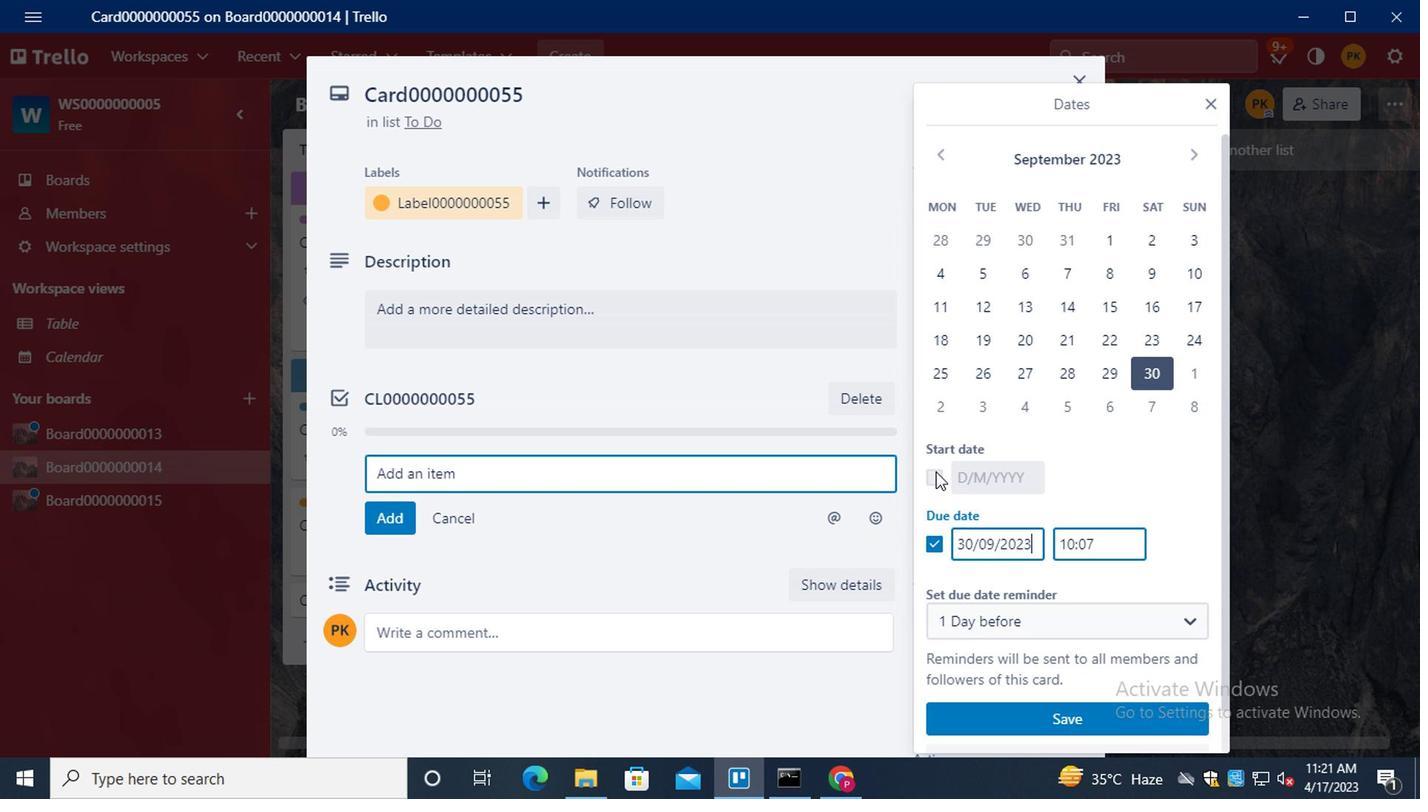 
Action: Mouse moved to (1185, 156)
Screenshot: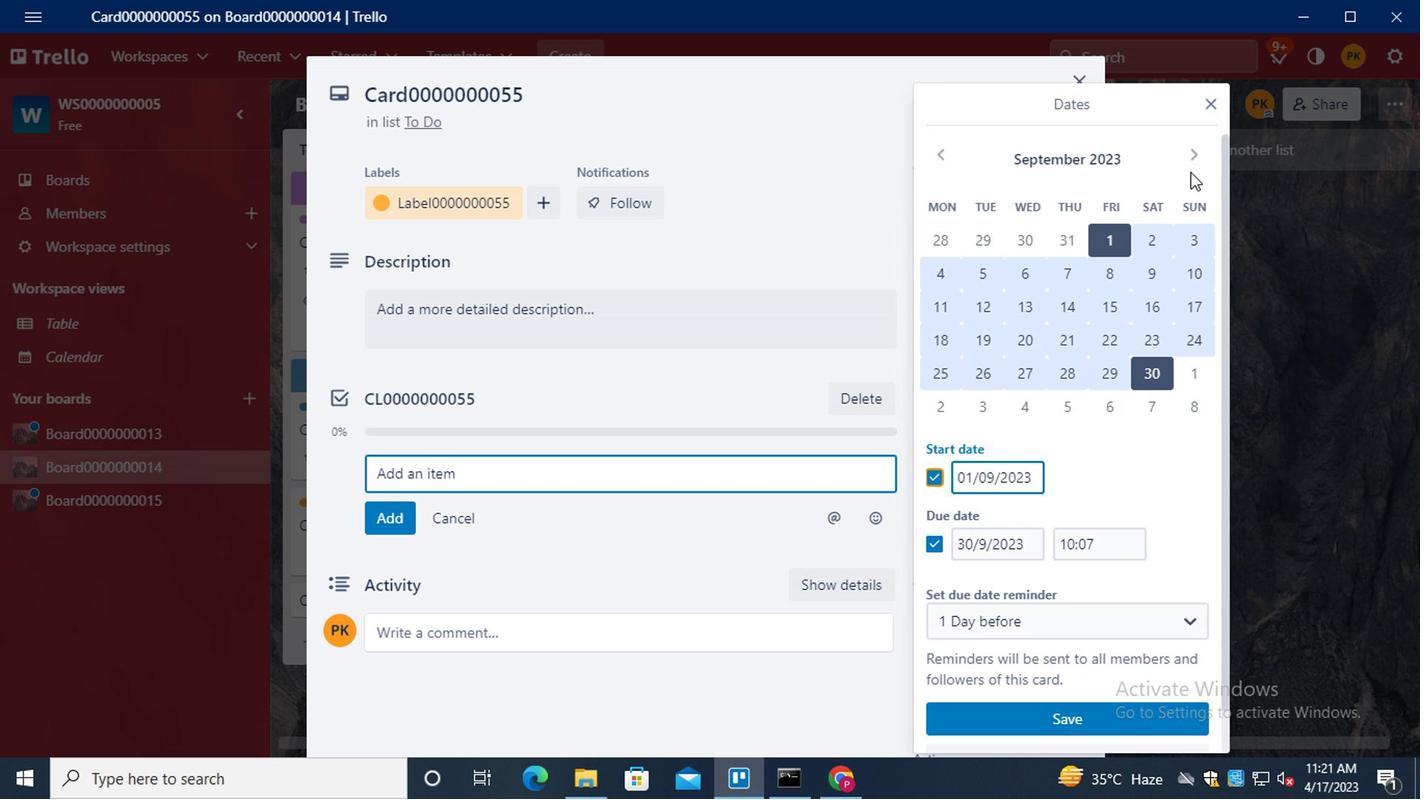
Action: Mouse pressed left at (1185, 156)
Screenshot: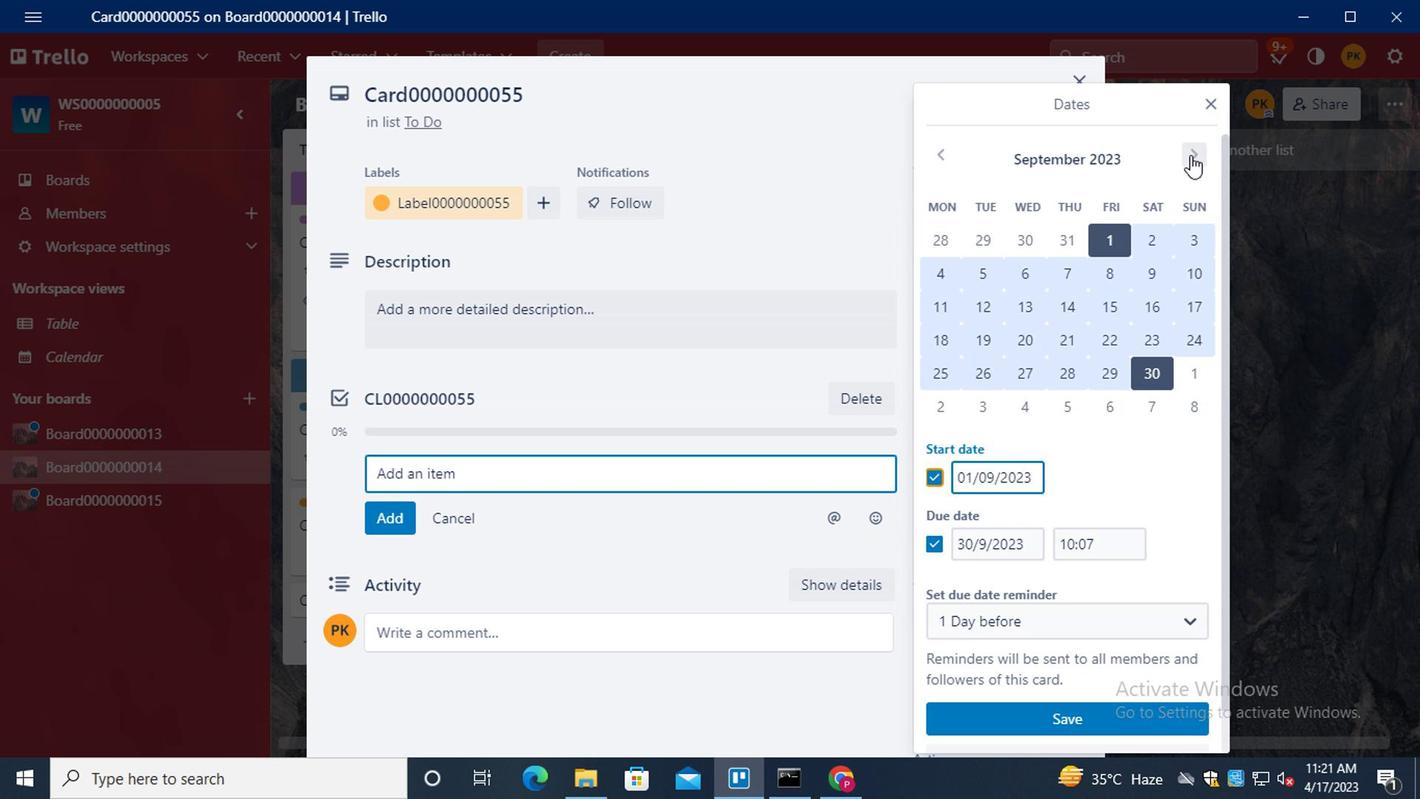 
Action: Mouse moved to (1180, 243)
Screenshot: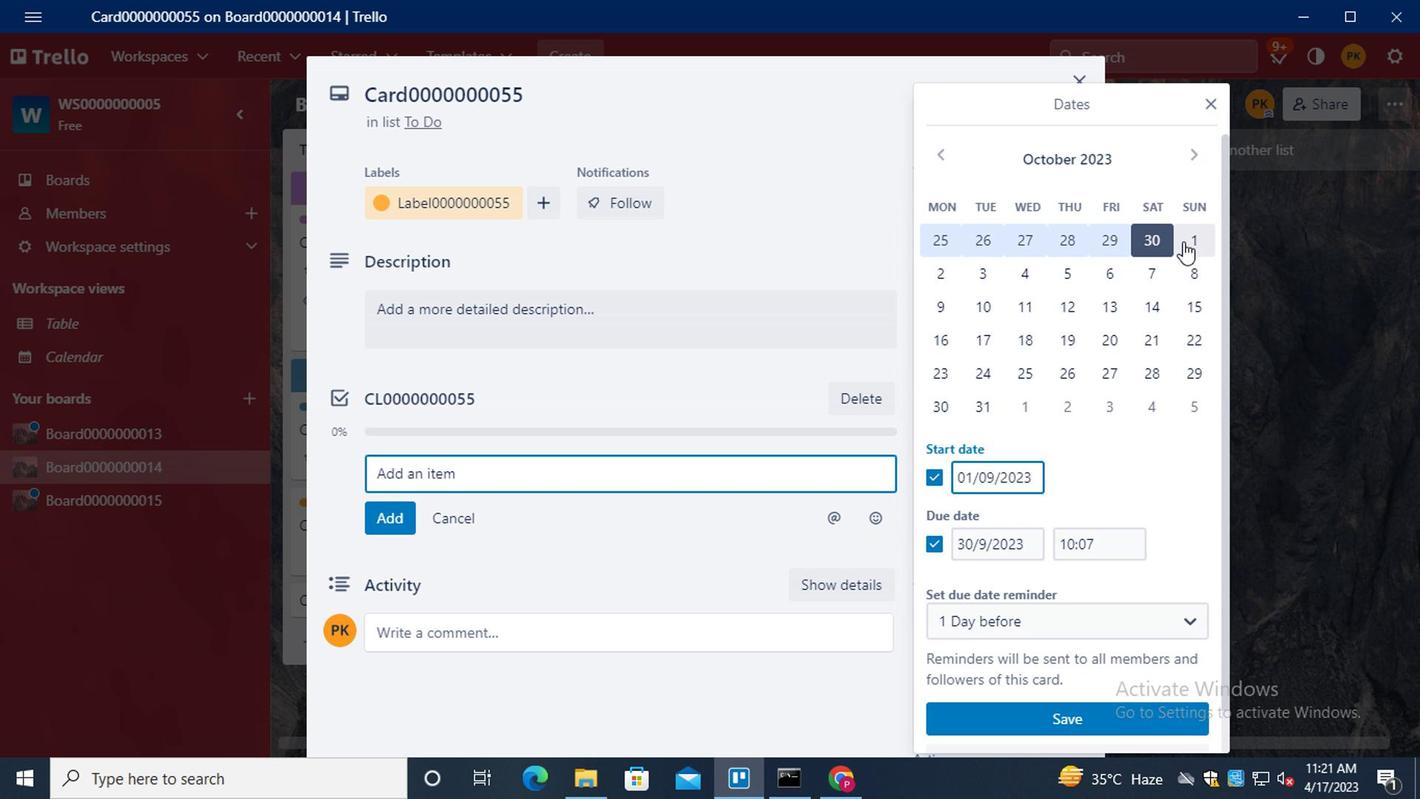 
Action: Mouse pressed left at (1180, 243)
Screenshot: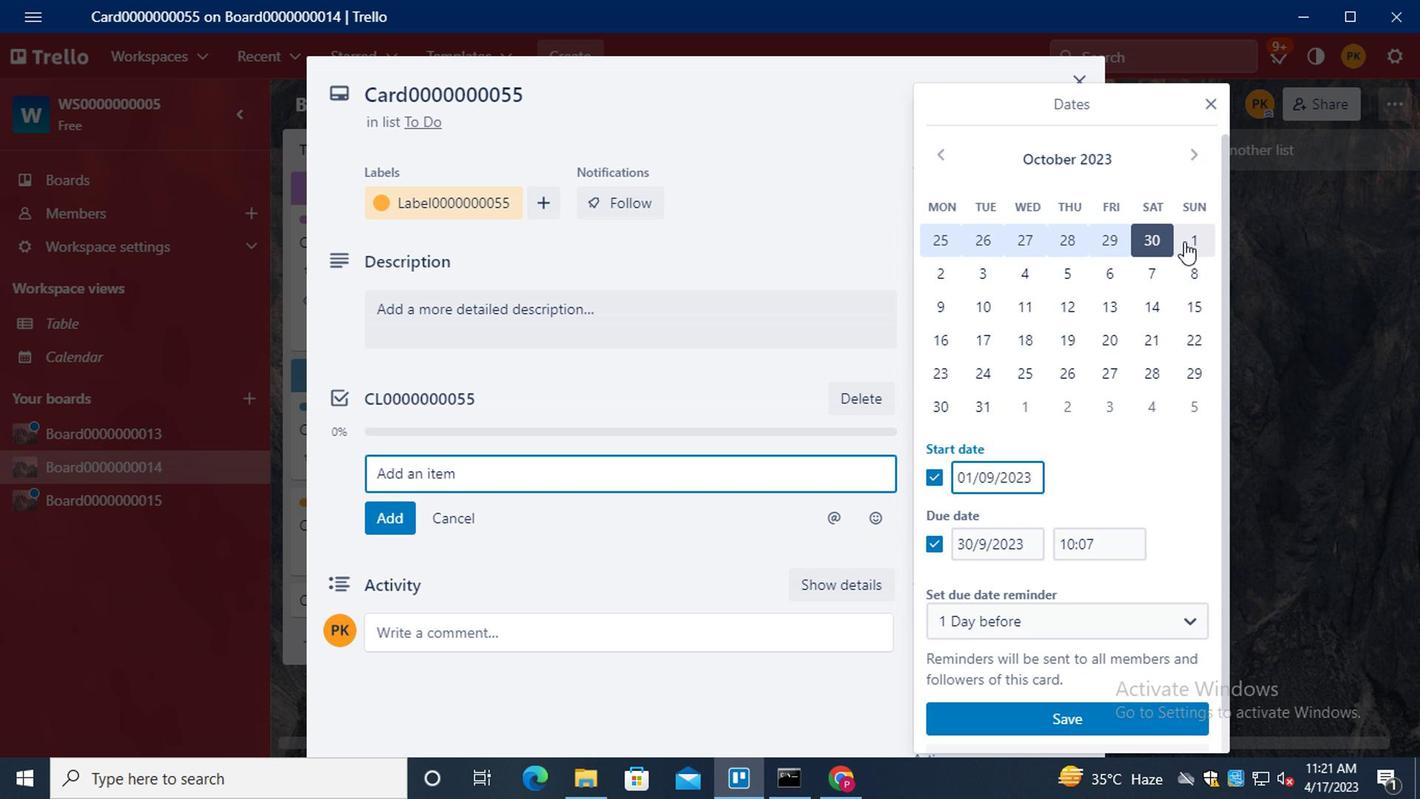 
Action: Mouse moved to (938, 408)
Screenshot: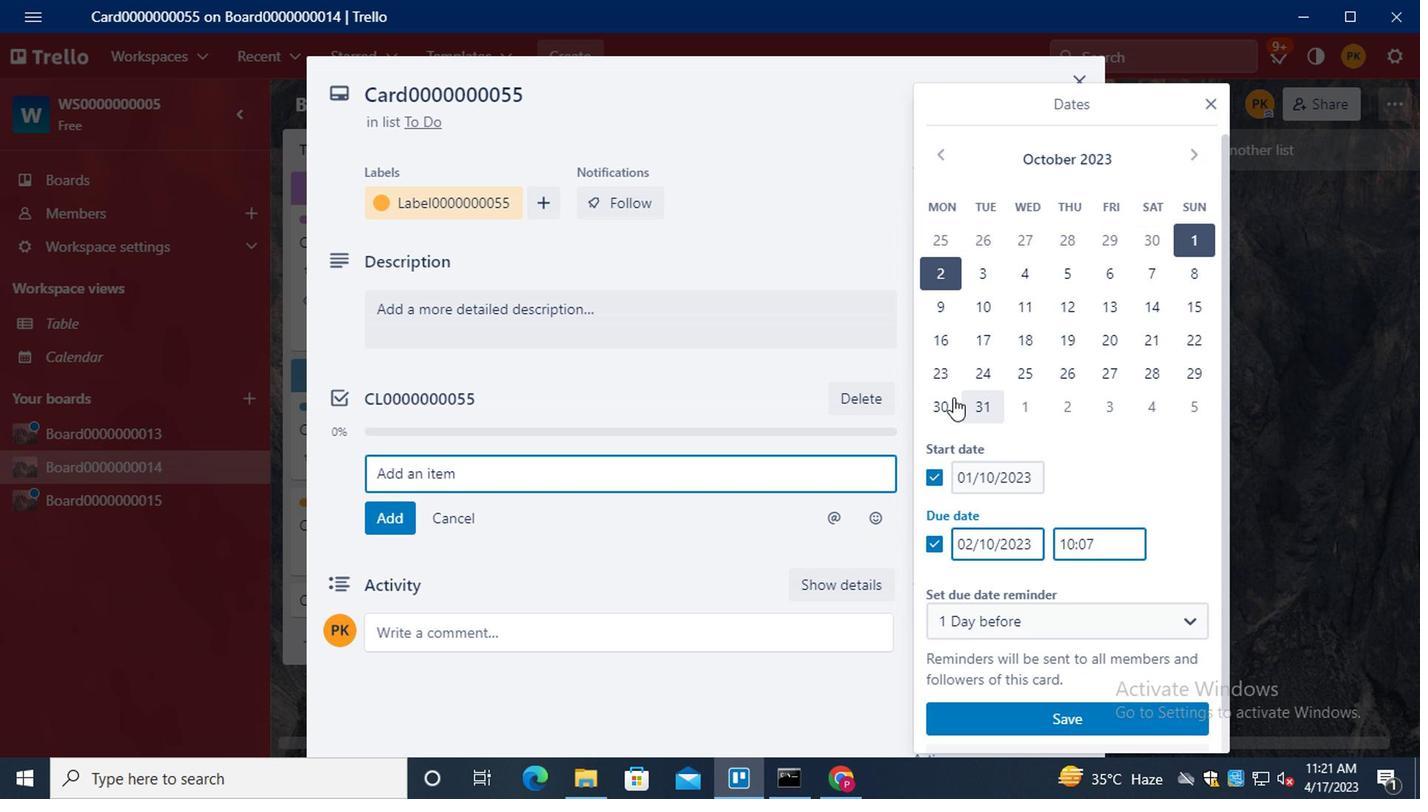 
Action: Mouse pressed left at (938, 408)
Screenshot: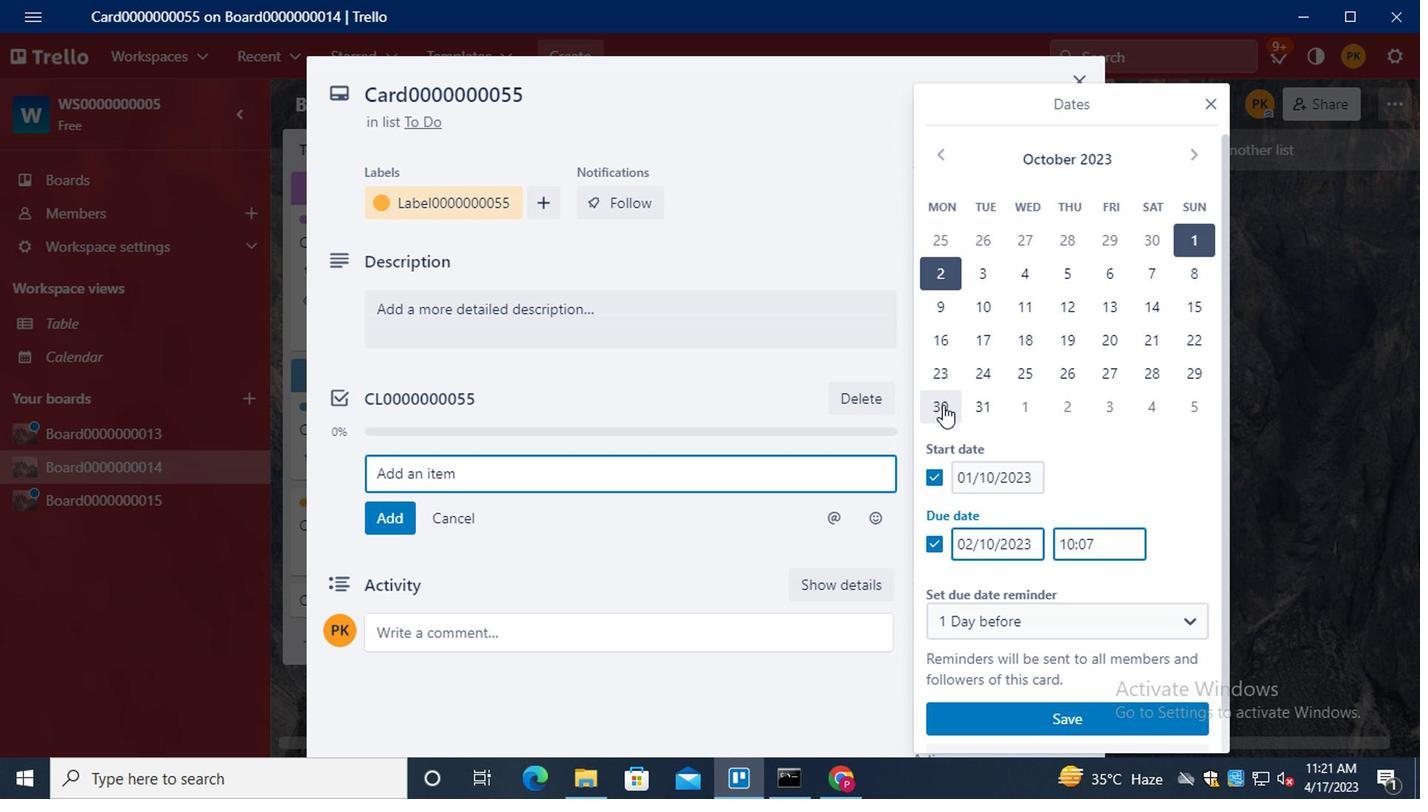 
Action: Mouse moved to (1026, 721)
Screenshot: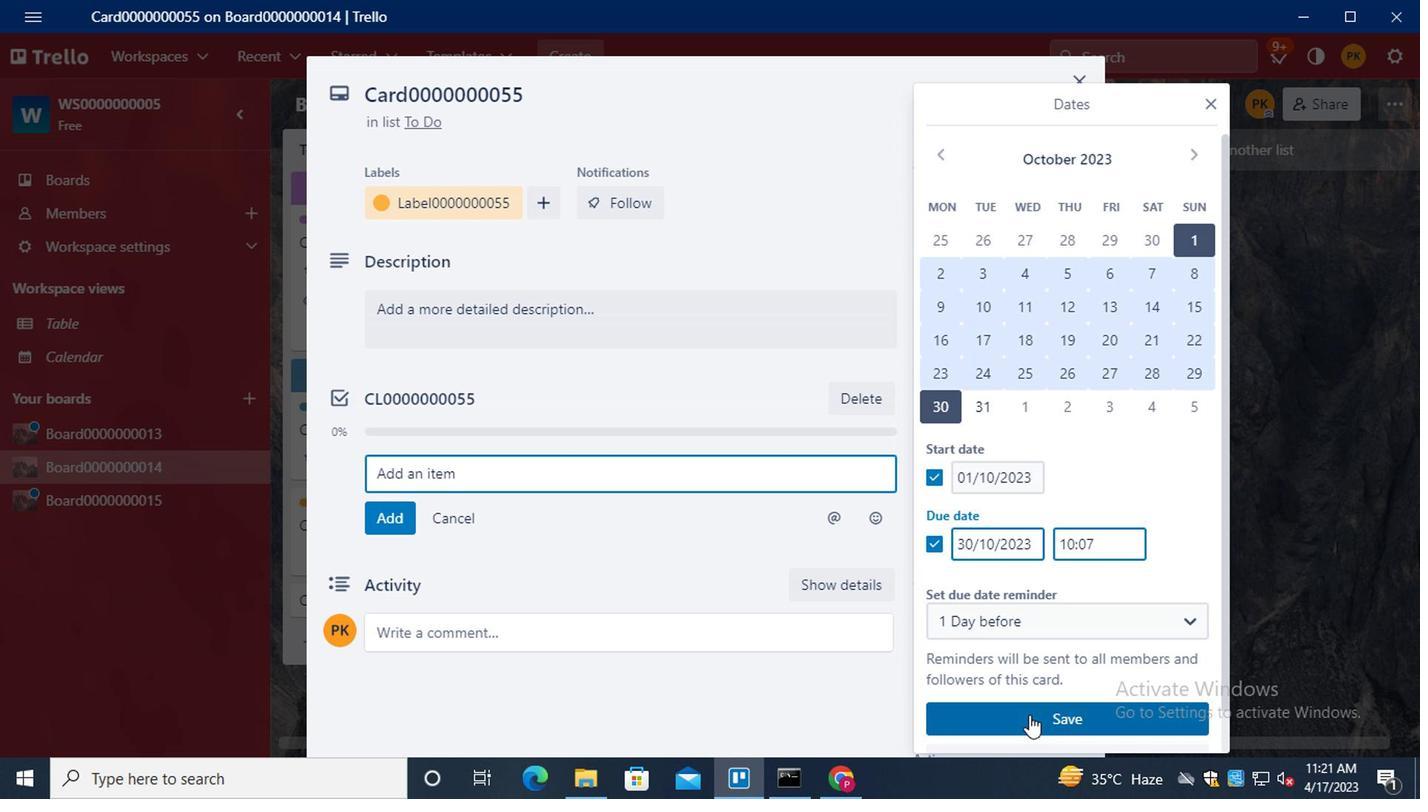 
Action: Mouse pressed left at (1026, 721)
Screenshot: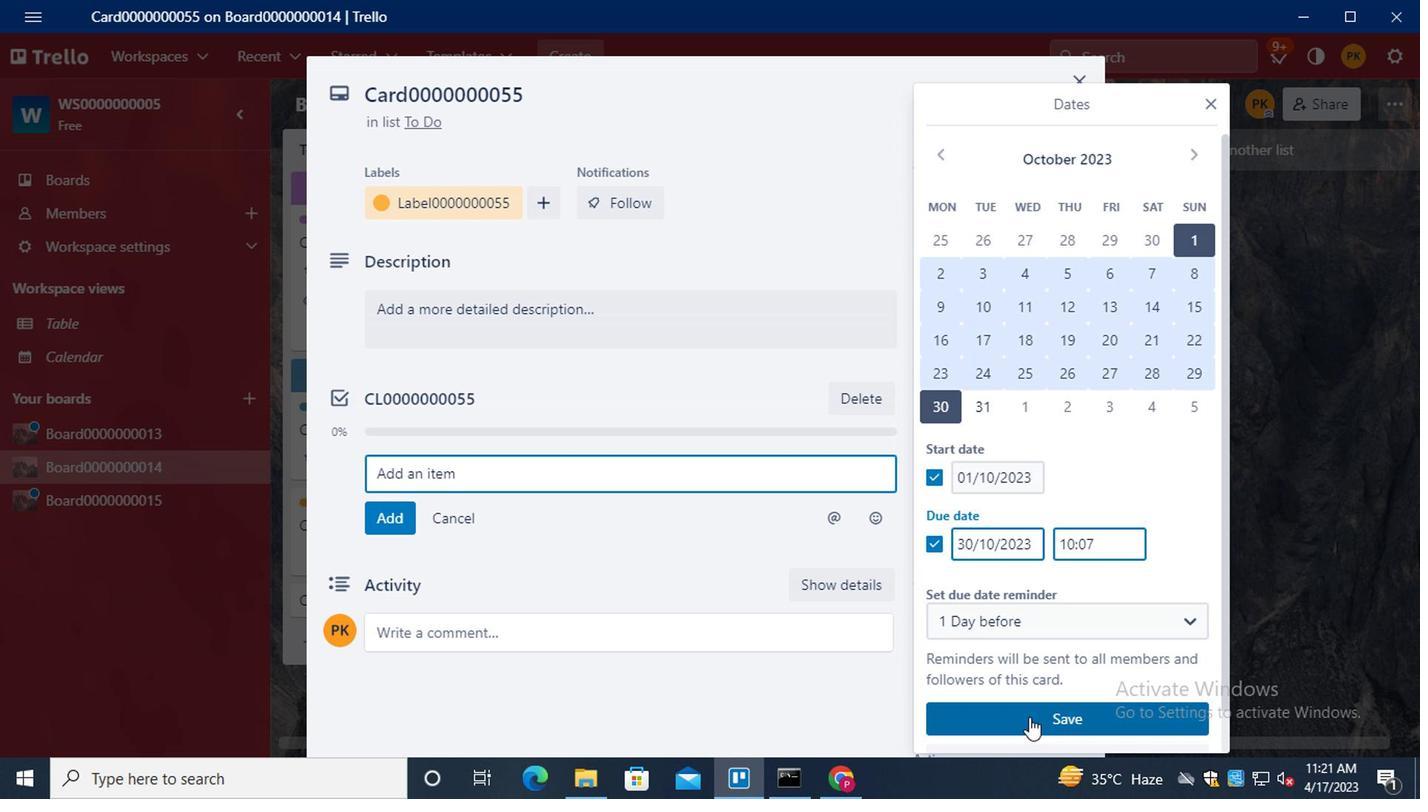 
Action: Mouse moved to (600, 287)
Screenshot: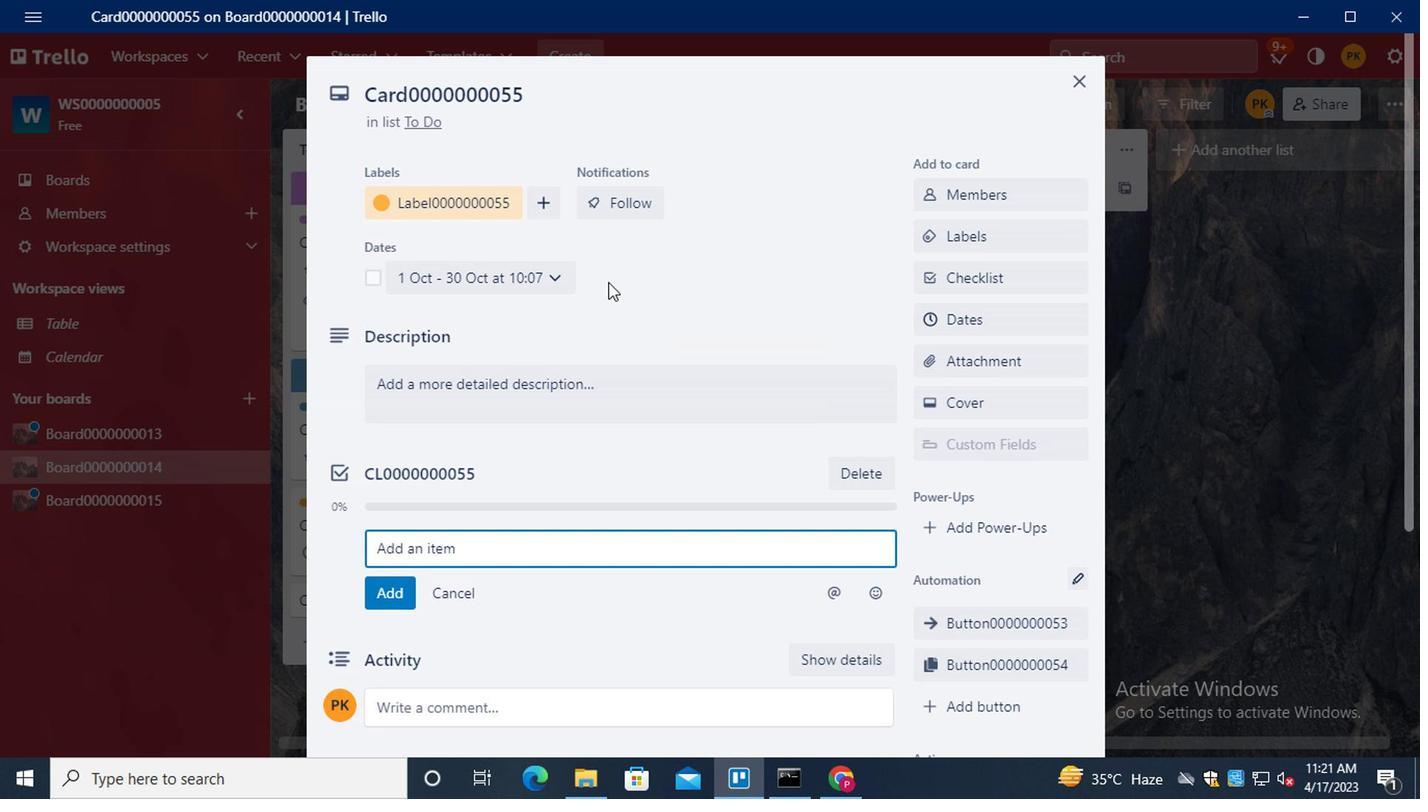 
